 Task: Search one way flight ticket for 3 adults, 3 children in business from Plattsburgh: Plattsburgh International Airport to Jackson: Jackson Hole Airport on 5-2-2023. Choice of flights is American. Number of bags: 1 checked bag. Price is upto 108000. Outbound departure time preference is 9:45.
Action: Mouse moved to (254, 339)
Screenshot: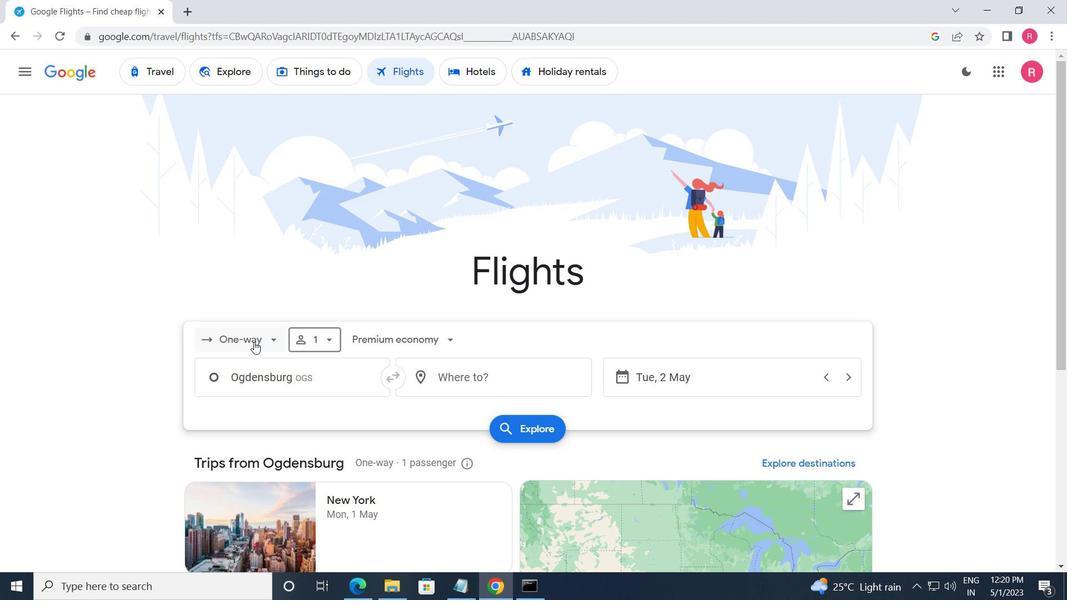 
Action: Mouse pressed left at (254, 339)
Screenshot: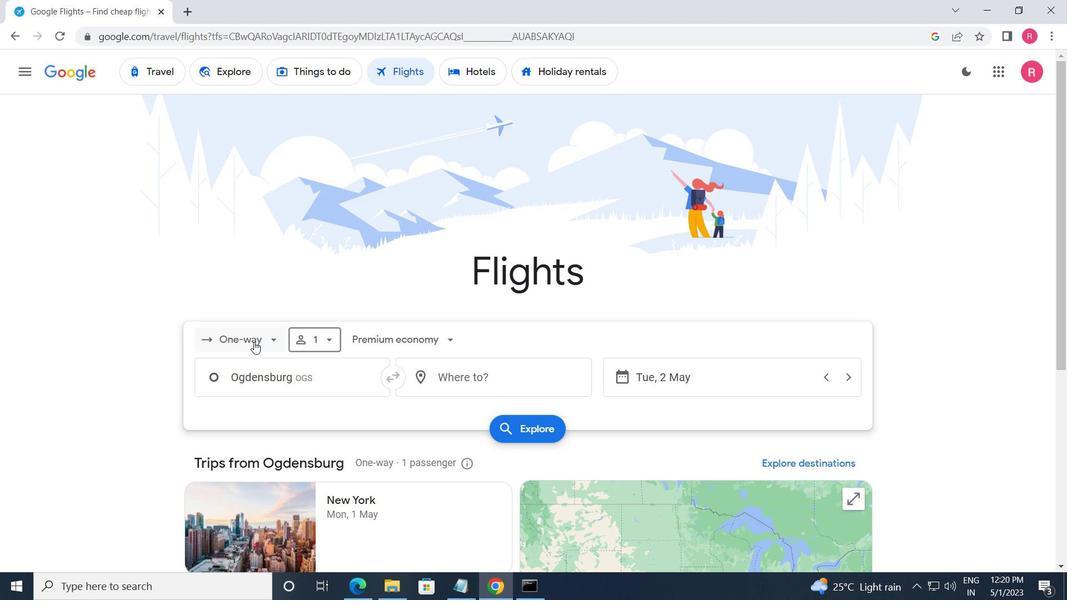 
Action: Mouse moved to (280, 397)
Screenshot: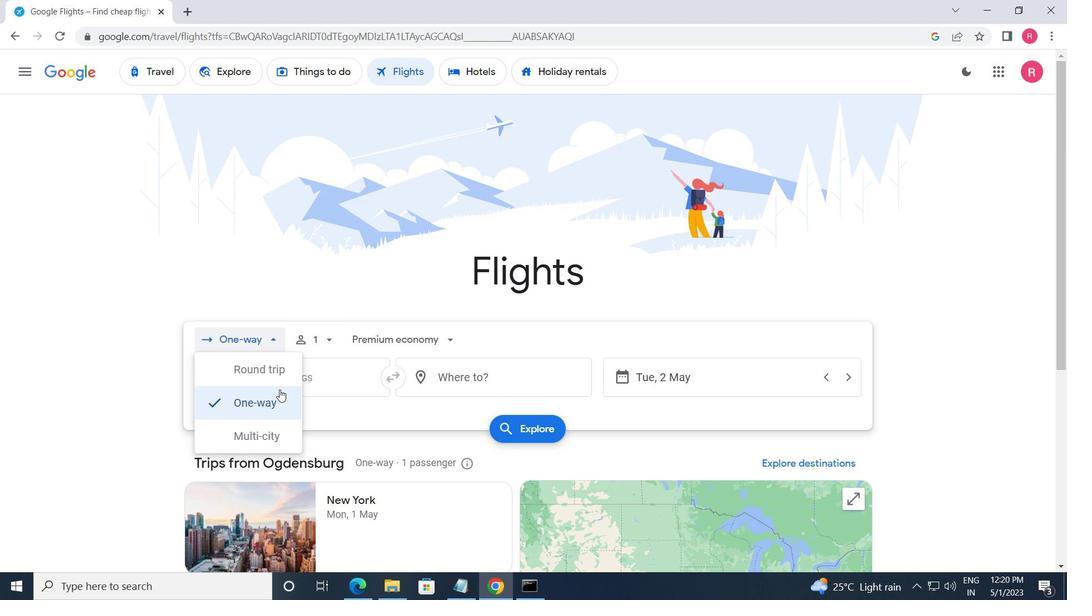 
Action: Mouse pressed left at (280, 397)
Screenshot: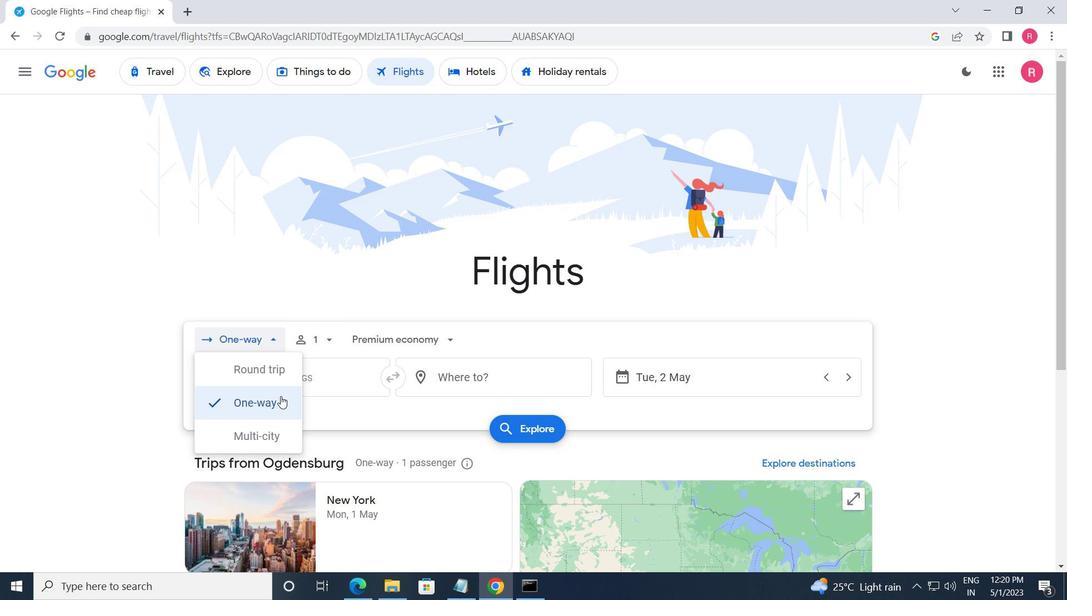 
Action: Mouse moved to (328, 339)
Screenshot: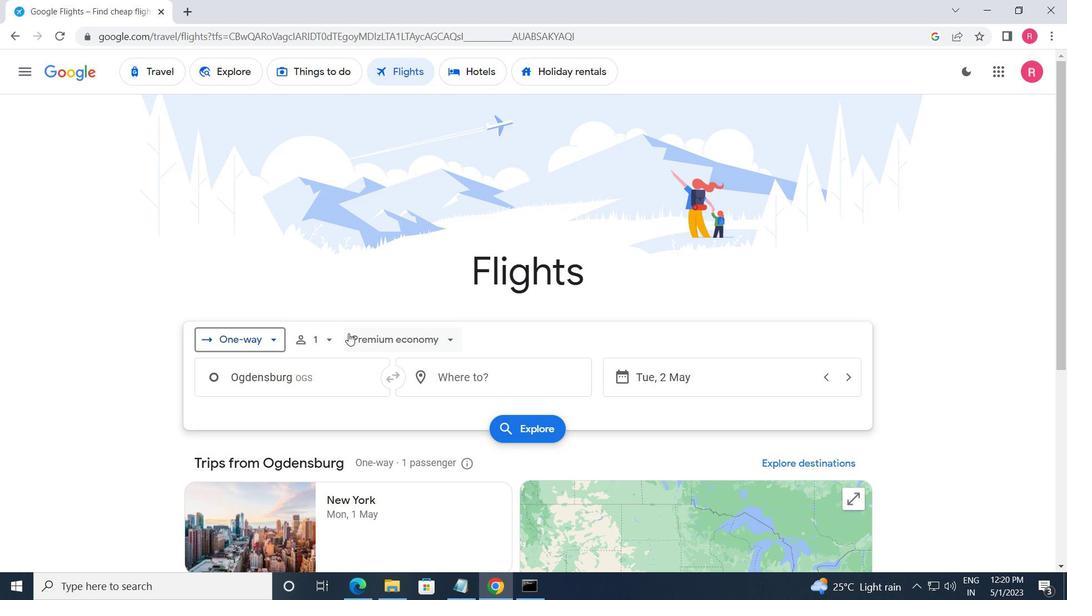 
Action: Mouse pressed left at (328, 339)
Screenshot: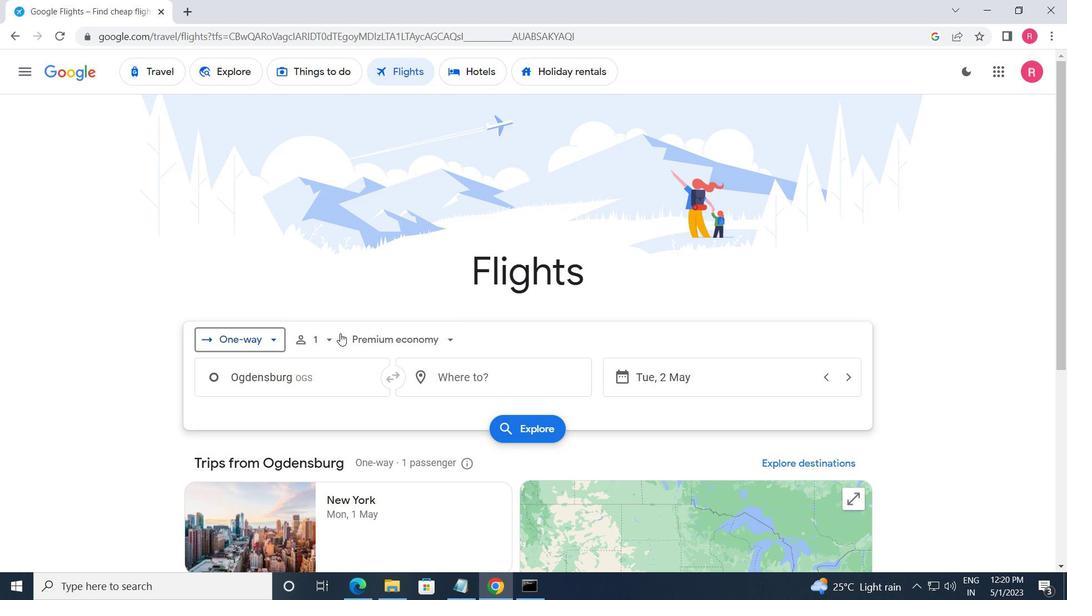 
Action: Mouse moved to (439, 410)
Screenshot: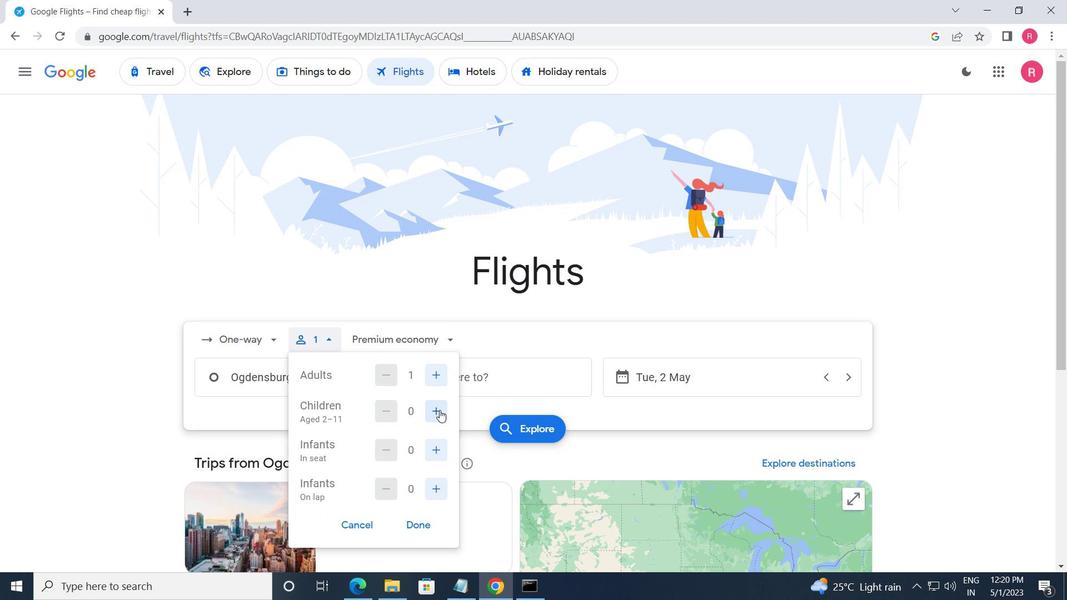 
Action: Mouse pressed left at (439, 410)
Screenshot: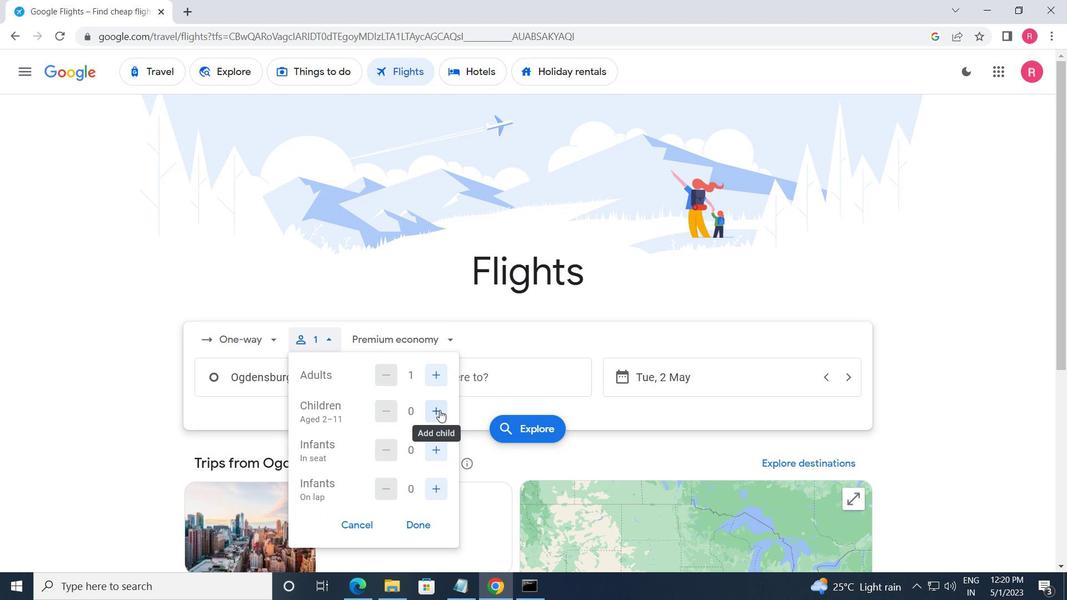 
Action: Mouse pressed left at (439, 410)
Screenshot: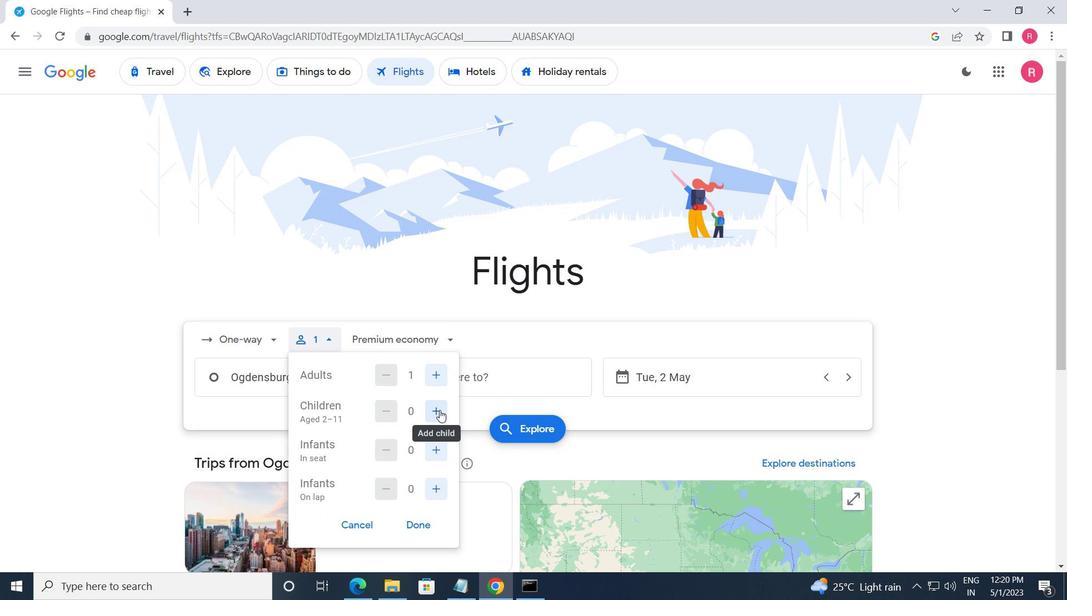 
Action: Mouse moved to (439, 410)
Screenshot: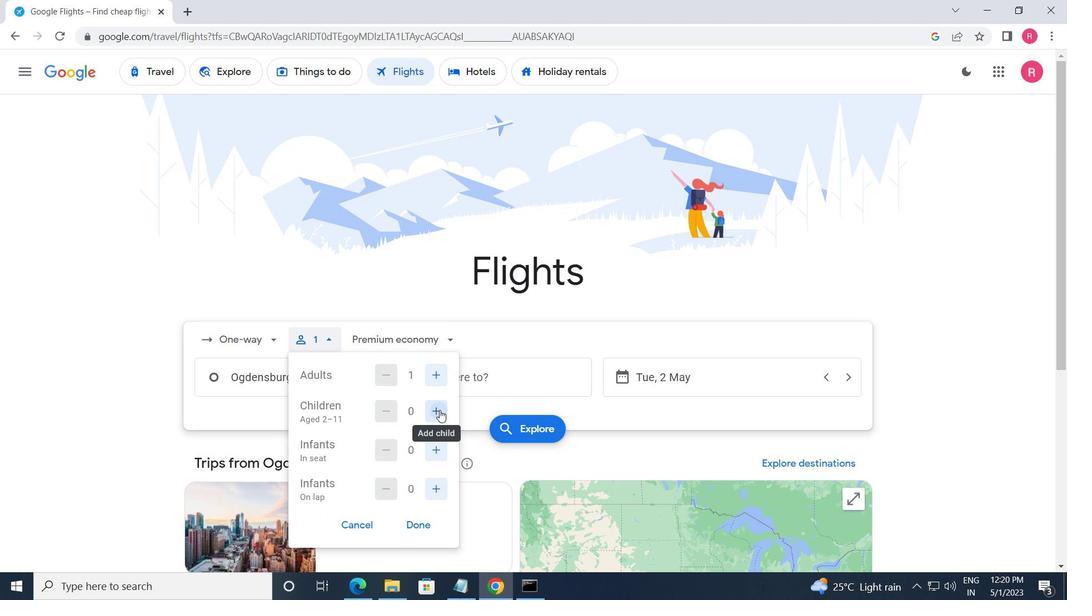 
Action: Mouse pressed left at (439, 410)
Screenshot: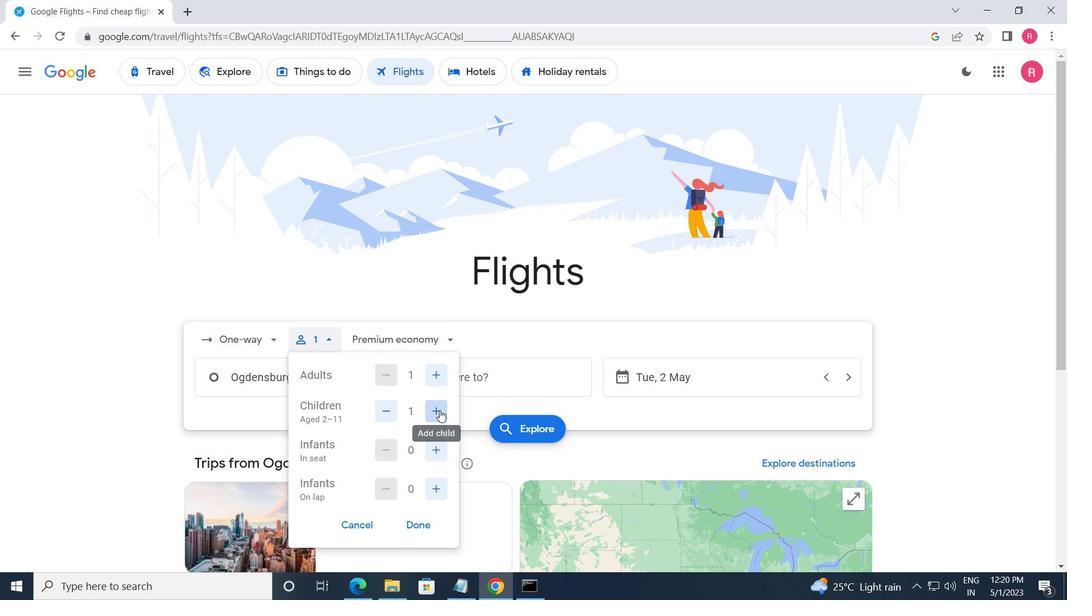 
Action: Mouse moved to (438, 410)
Screenshot: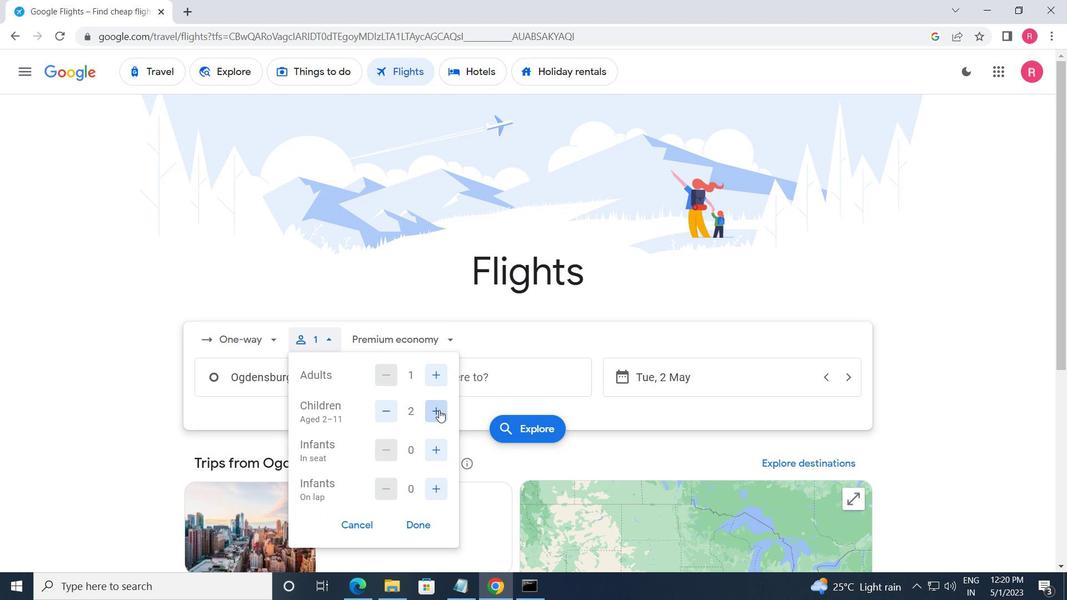 
Action: Mouse pressed left at (438, 410)
Screenshot: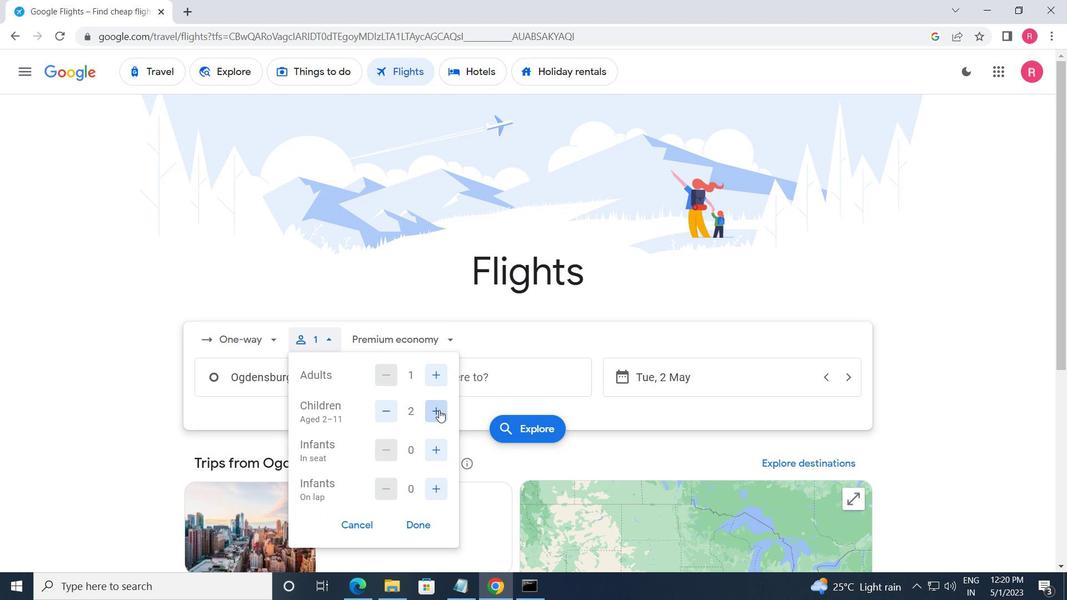 
Action: Mouse pressed left at (438, 410)
Screenshot: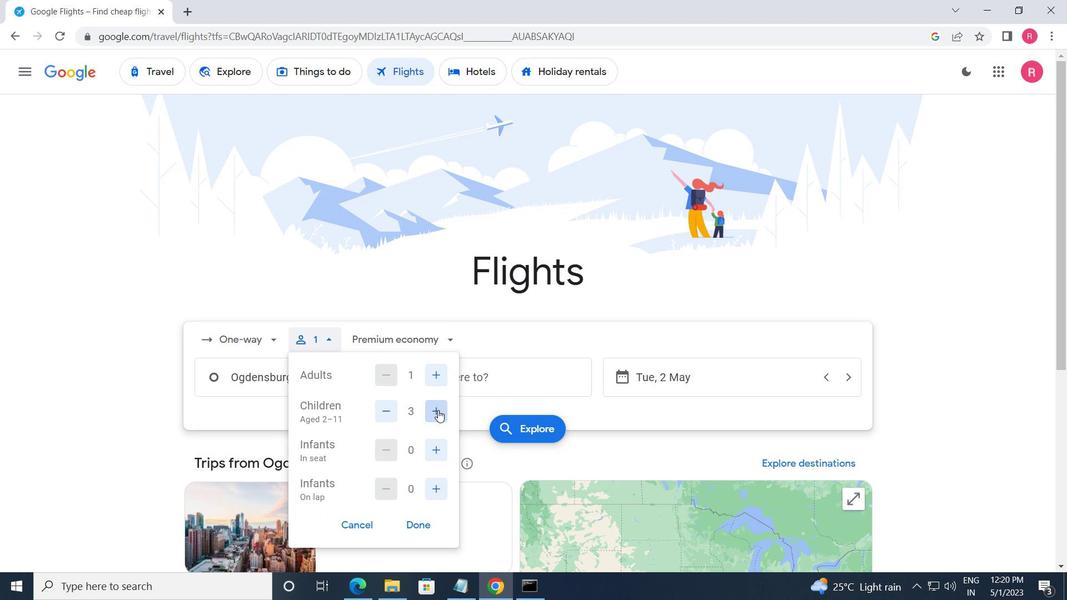 
Action: Mouse pressed left at (438, 410)
Screenshot: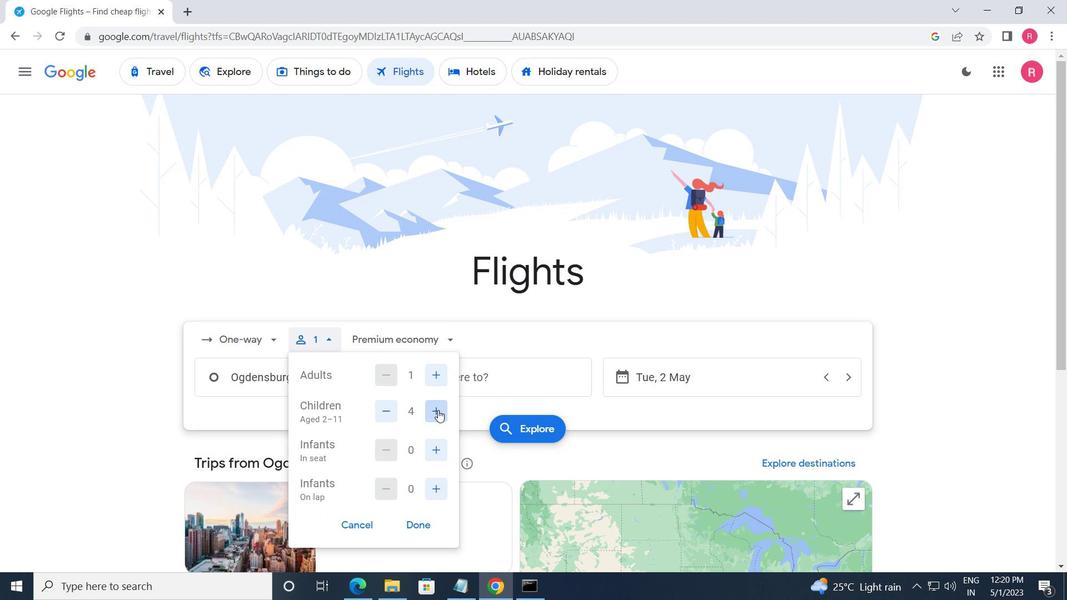 
Action: Mouse moved to (433, 448)
Screenshot: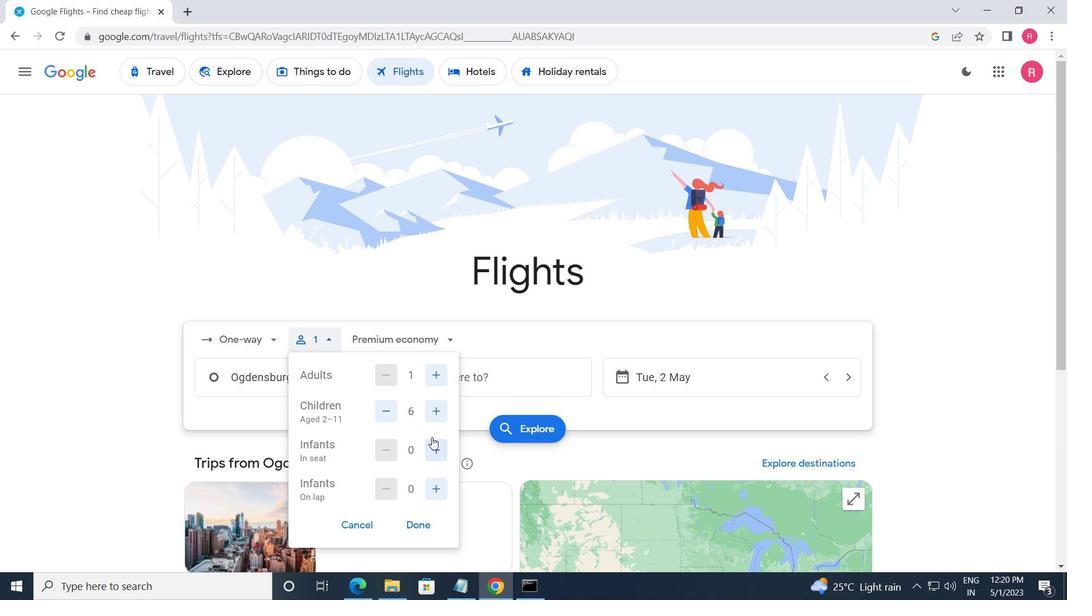 
Action: Mouse pressed left at (433, 448)
Screenshot: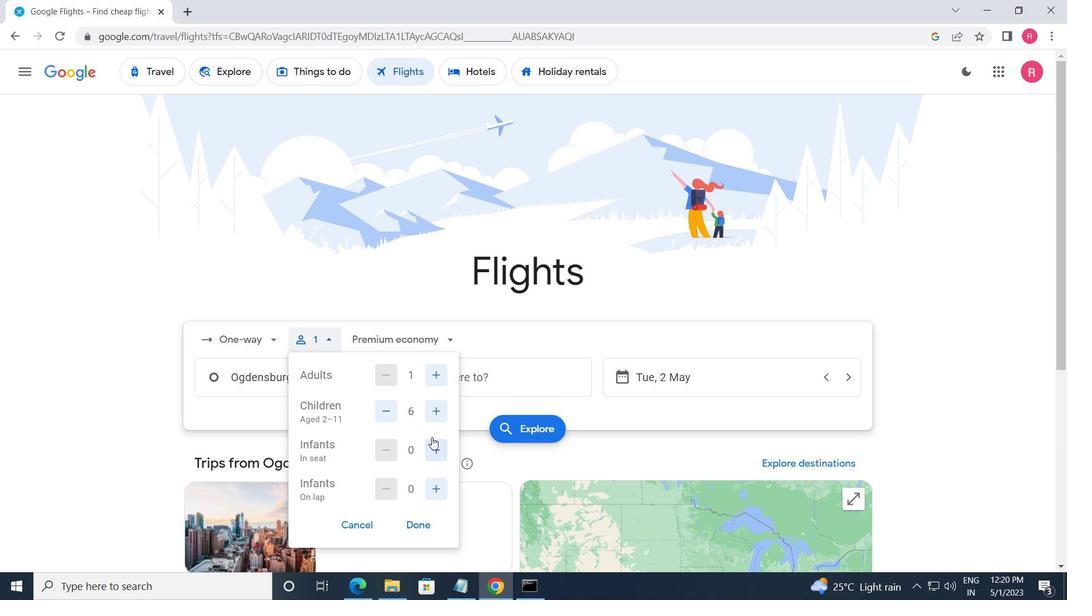 
Action: Mouse moved to (434, 484)
Screenshot: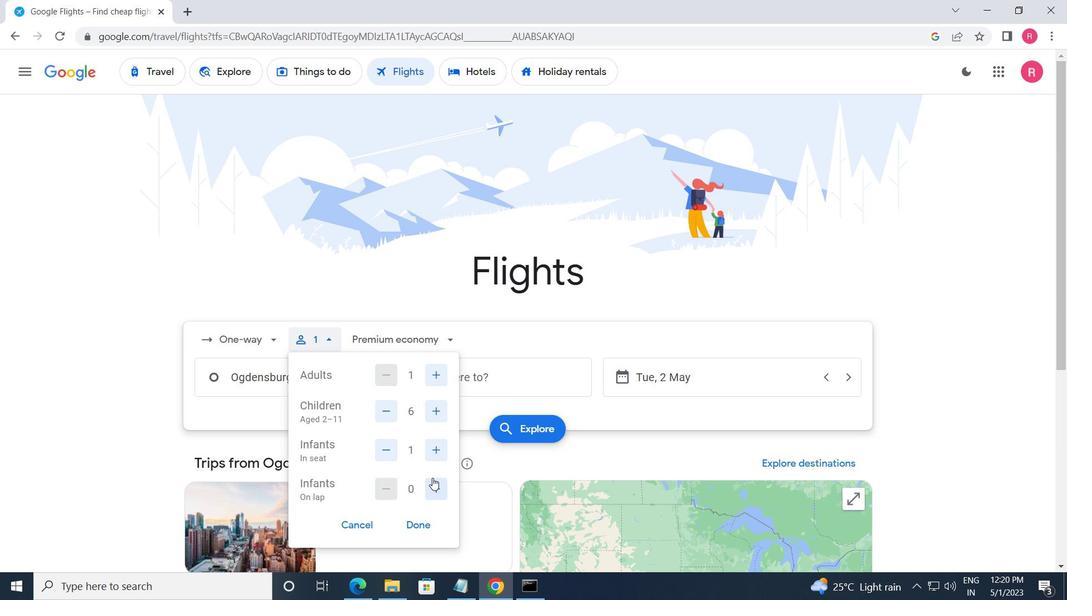 
Action: Mouse pressed left at (434, 484)
Screenshot: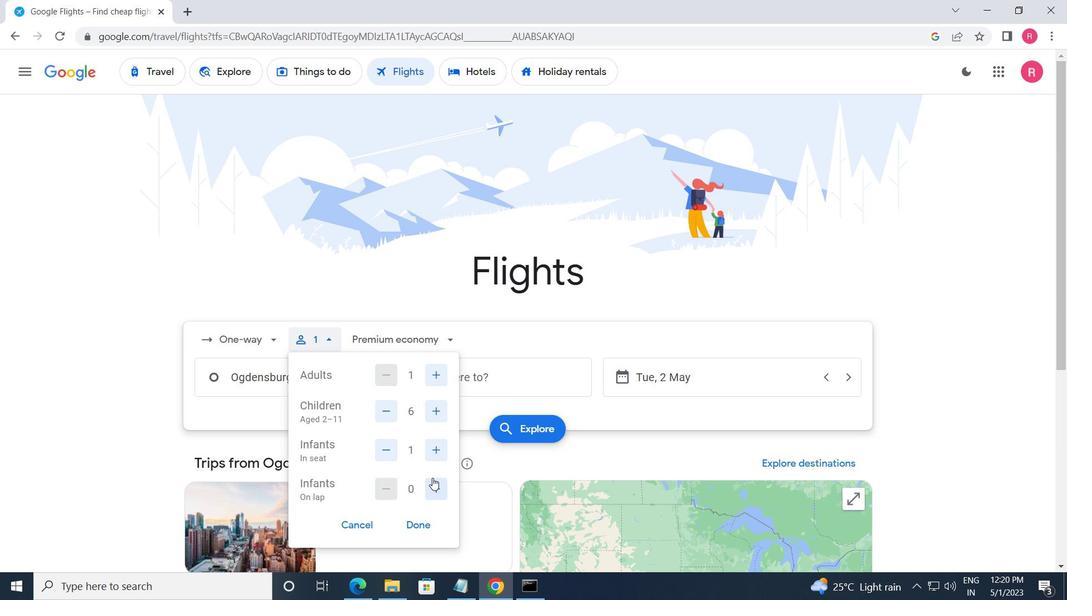 
Action: Mouse moved to (404, 523)
Screenshot: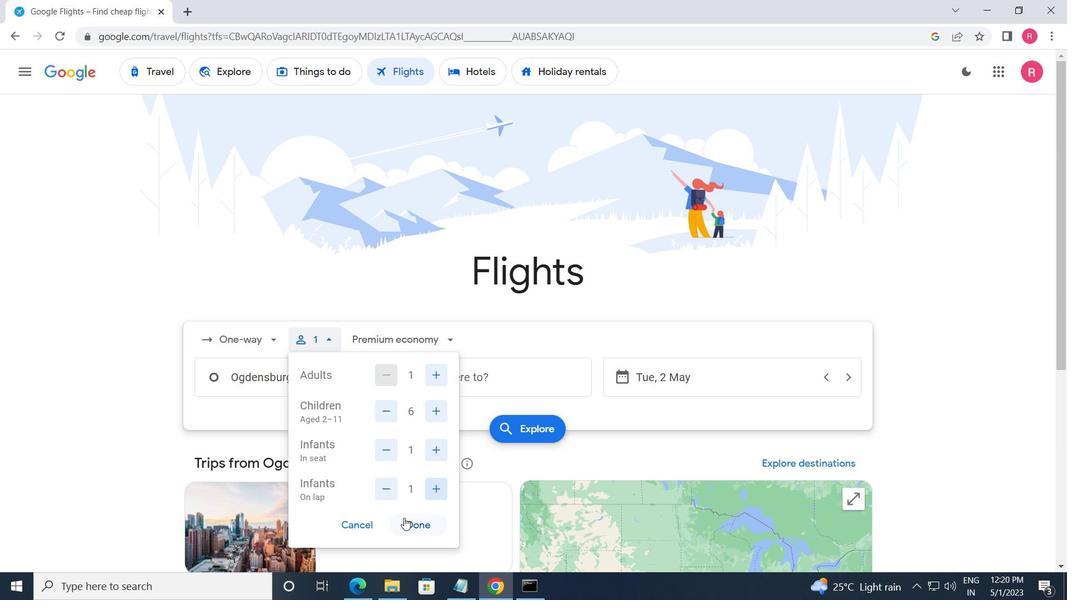 
Action: Mouse pressed left at (404, 523)
Screenshot: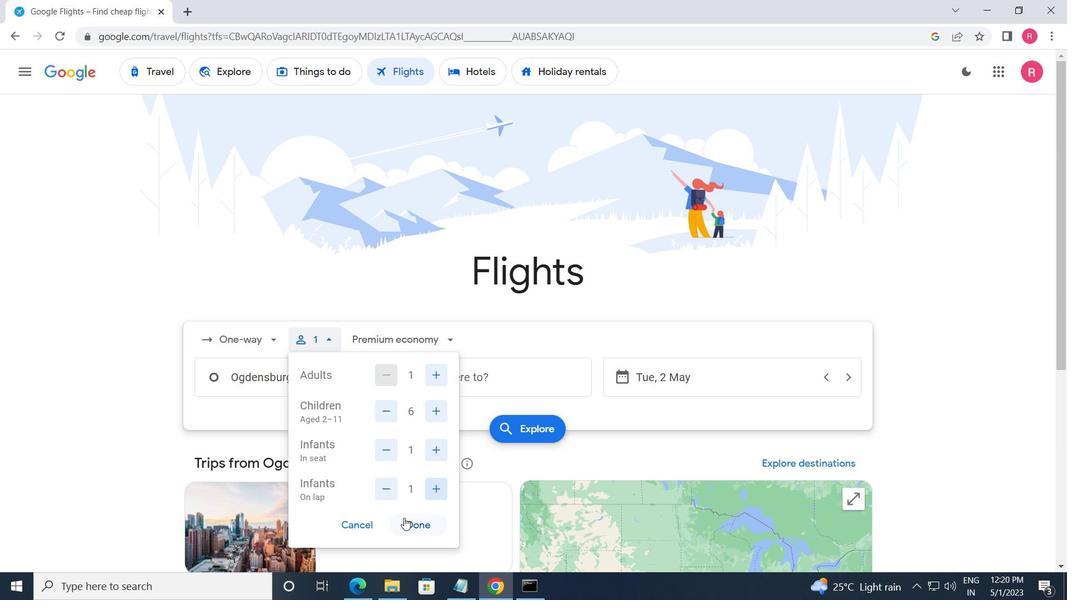 
Action: Mouse moved to (401, 349)
Screenshot: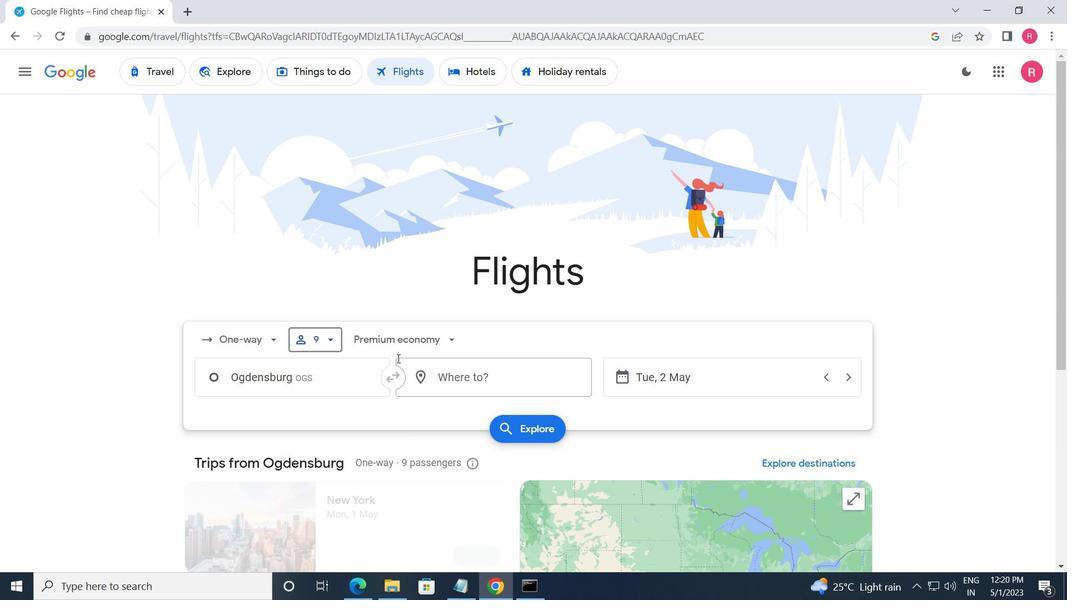 
Action: Mouse pressed left at (401, 349)
Screenshot: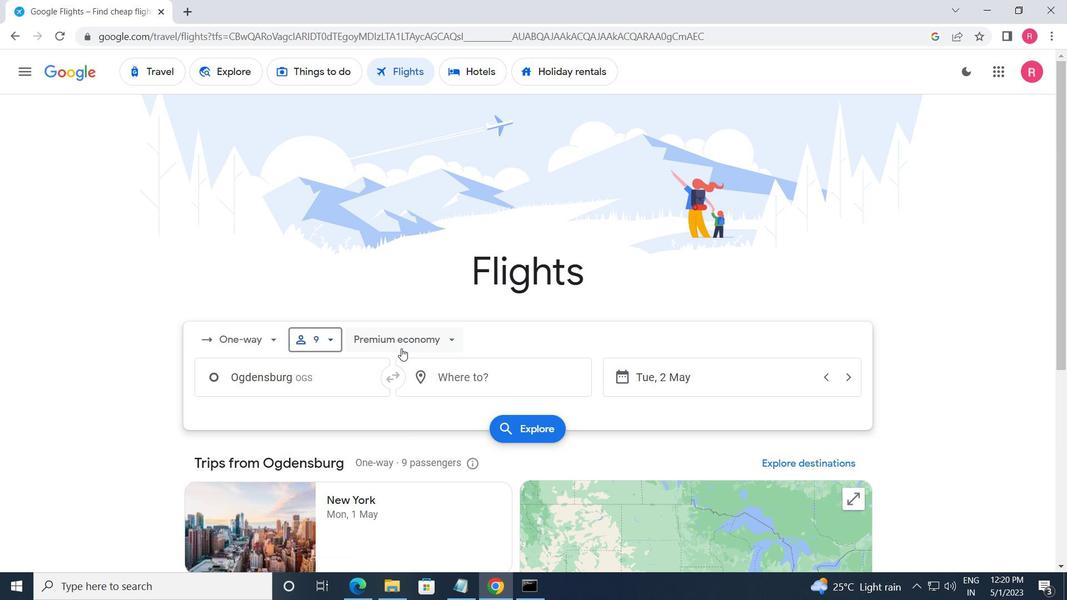 
Action: Mouse moved to (421, 436)
Screenshot: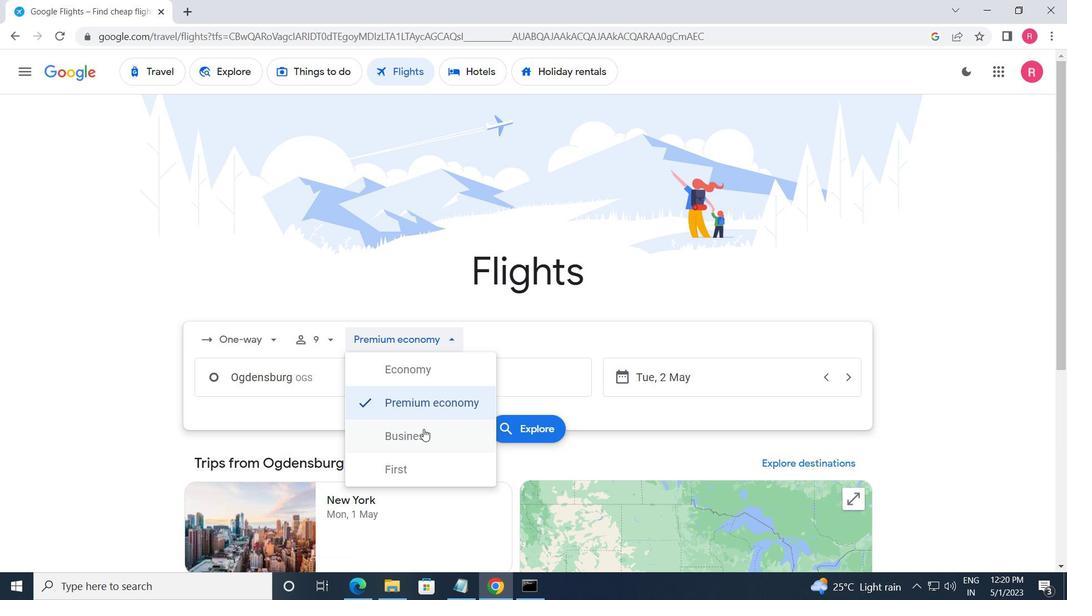
Action: Mouse pressed left at (421, 436)
Screenshot: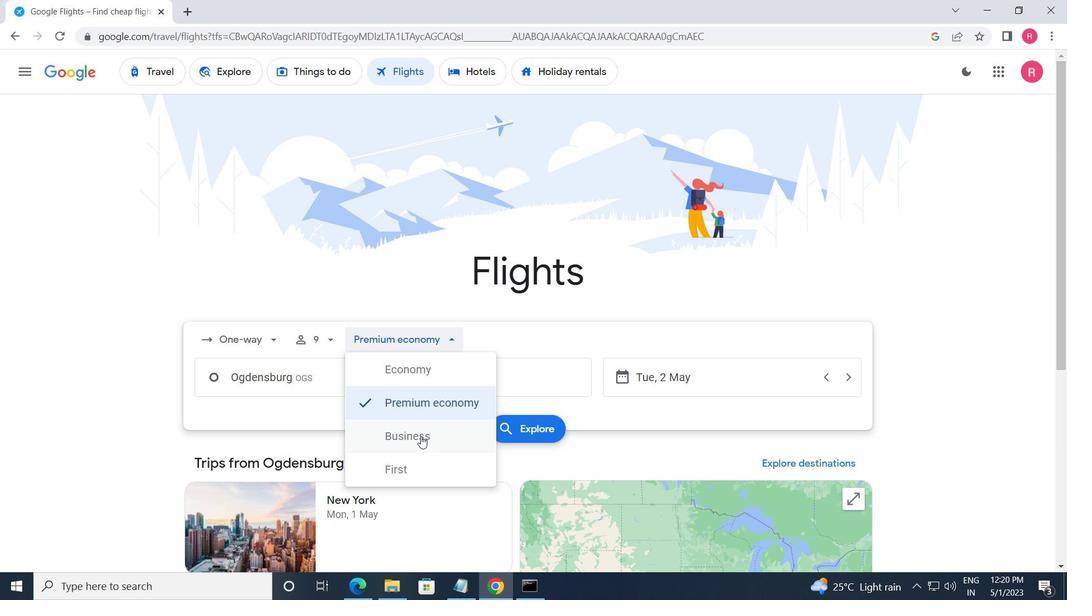 
Action: Mouse moved to (355, 380)
Screenshot: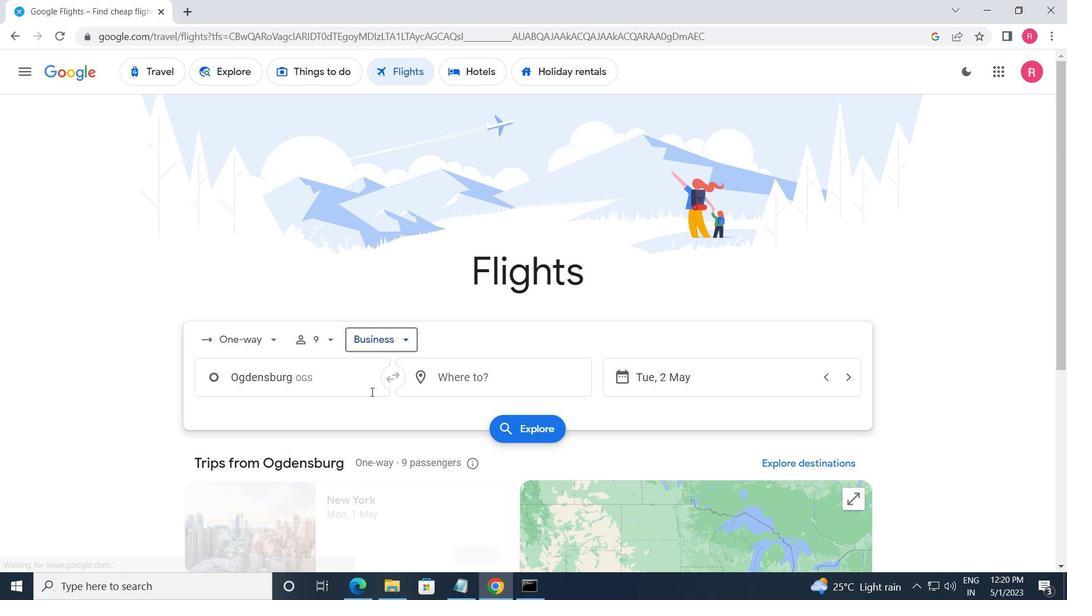 
Action: Mouse pressed left at (355, 380)
Screenshot: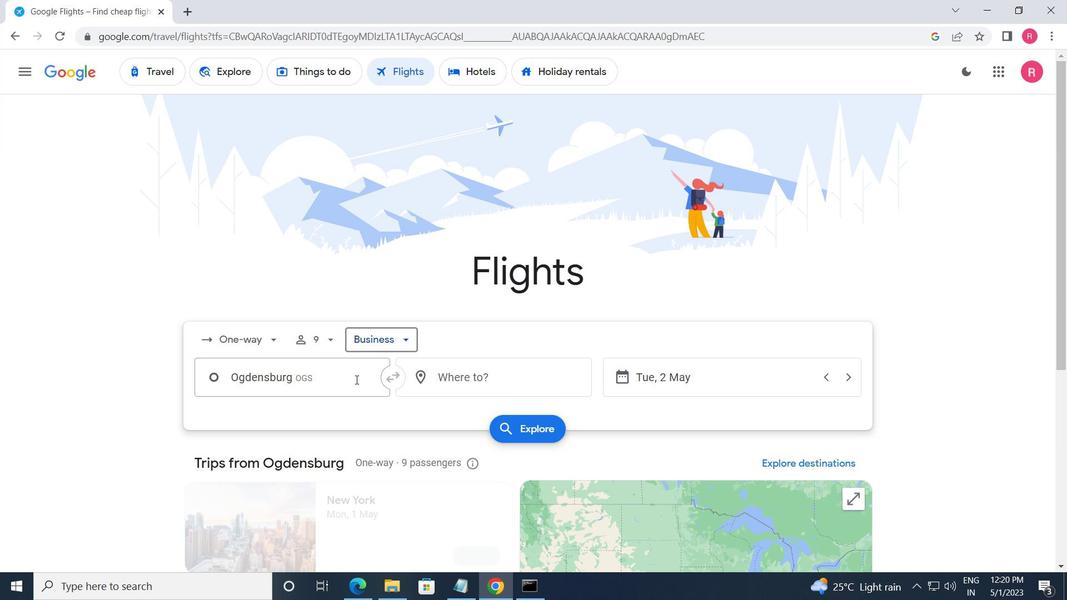 
Action: Mouse moved to (327, 410)
Screenshot: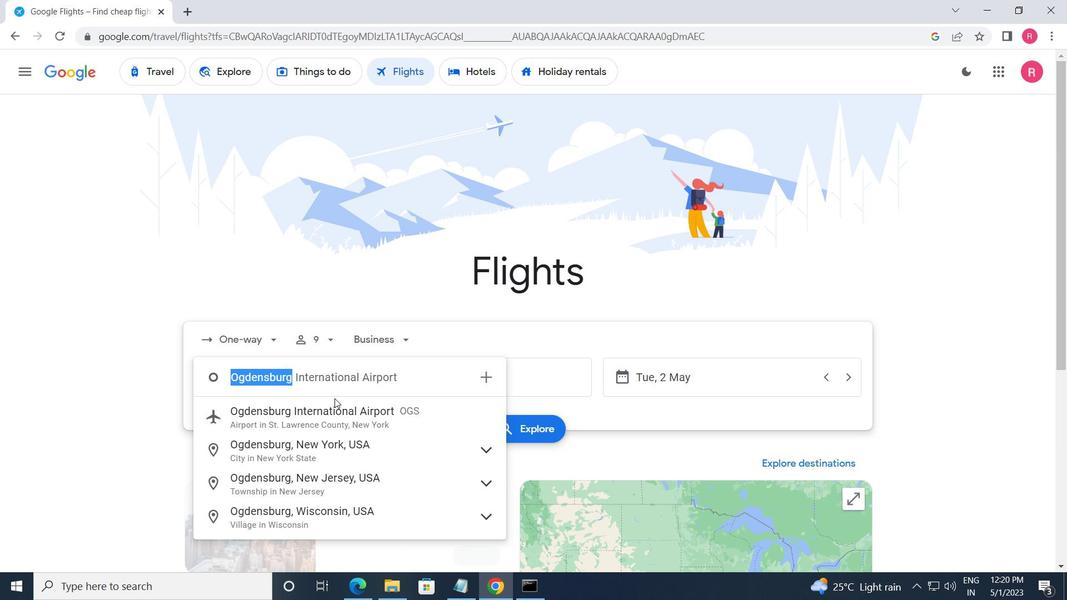 
Action: Mouse pressed left at (327, 410)
Screenshot: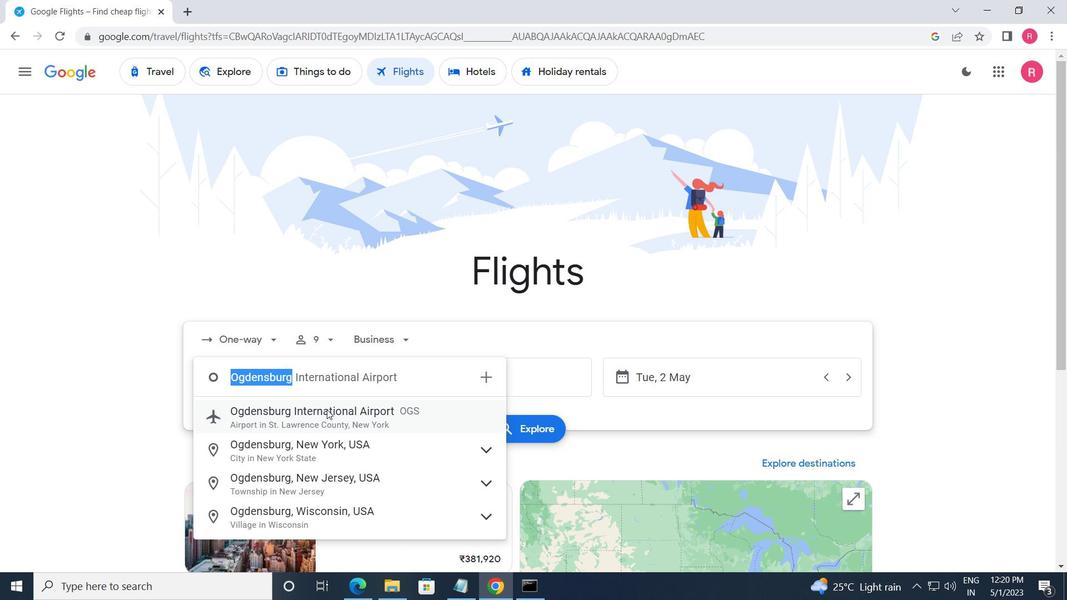 
Action: Mouse moved to (454, 384)
Screenshot: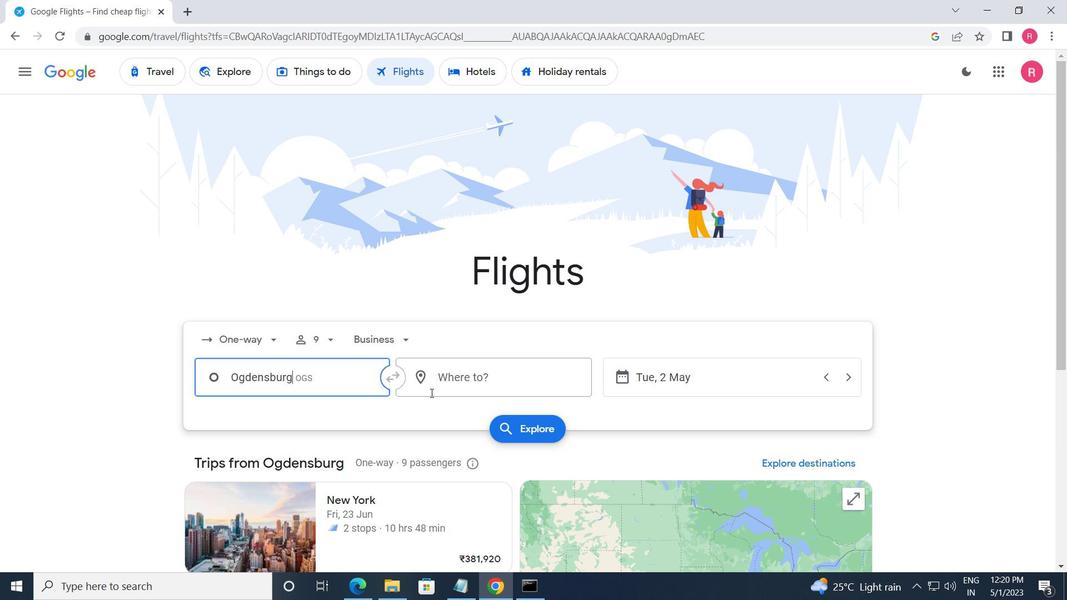 
Action: Mouse pressed left at (454, 384)
Screenshot: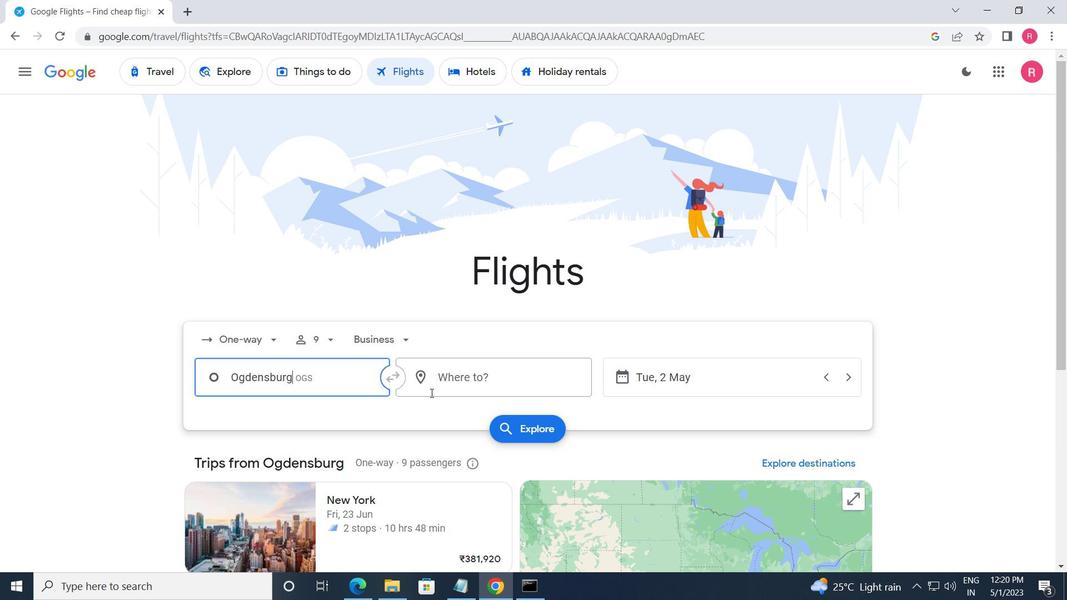
Action: Mouse moved to (444, 510)
Screenshot: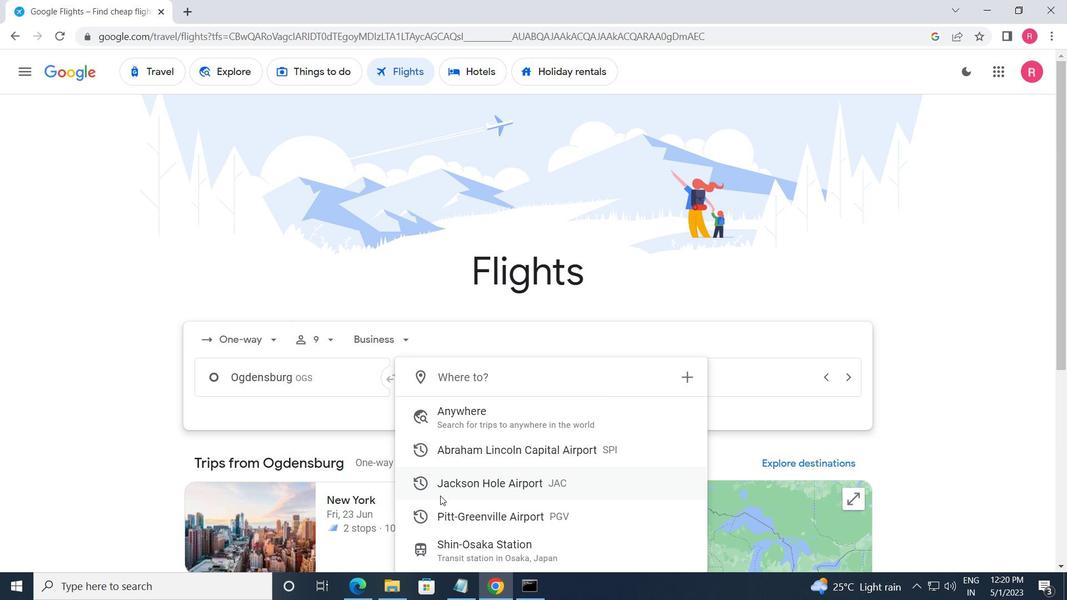 
Action: Mouse pressed left at (444, 510)
Screenshot: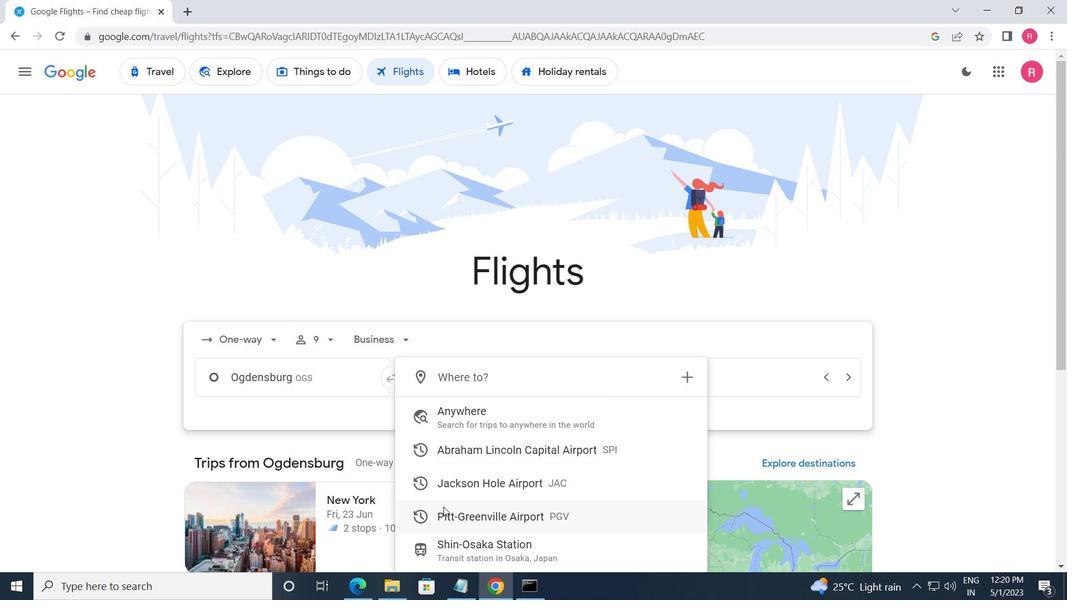 
Action: Mouse moved to (722, 391)
Screenshot: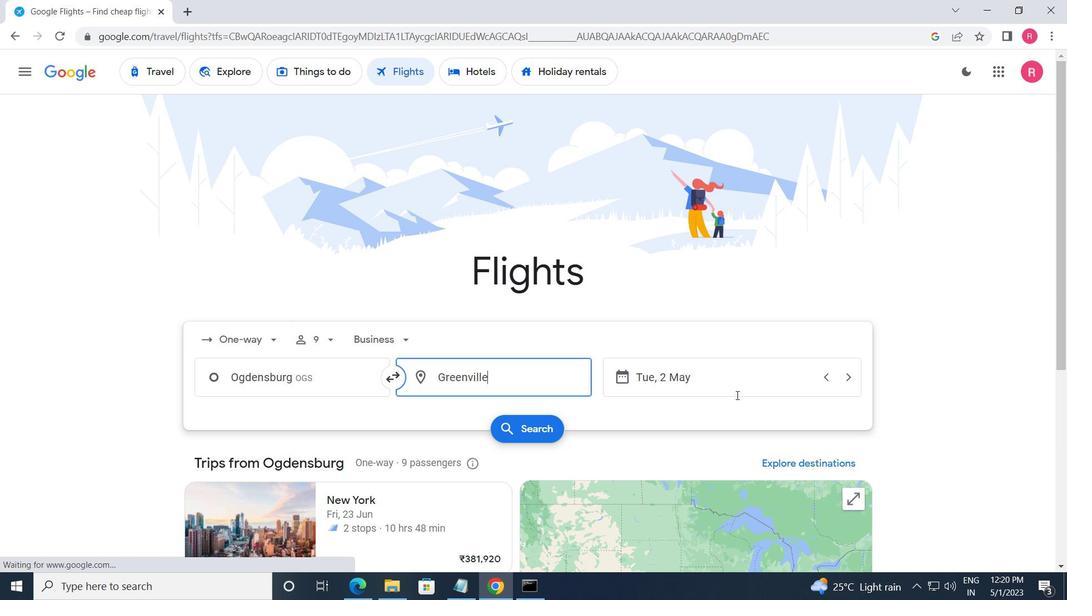 
Action: Mouse pressed left at (722, 391)
Screenshot: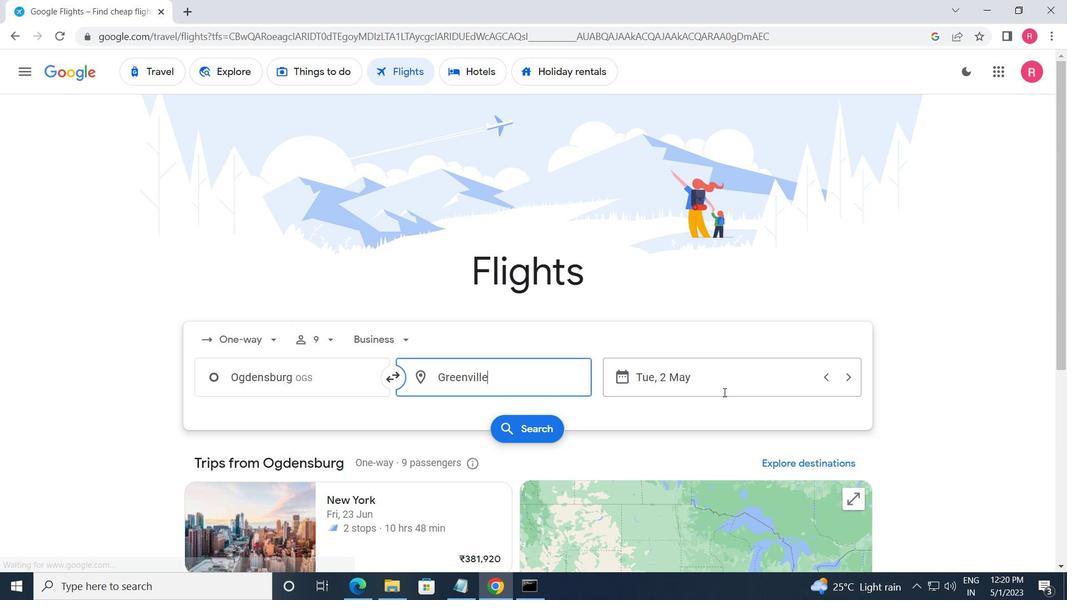 
Action: Mouse moved to (440, 323)
Screenshot: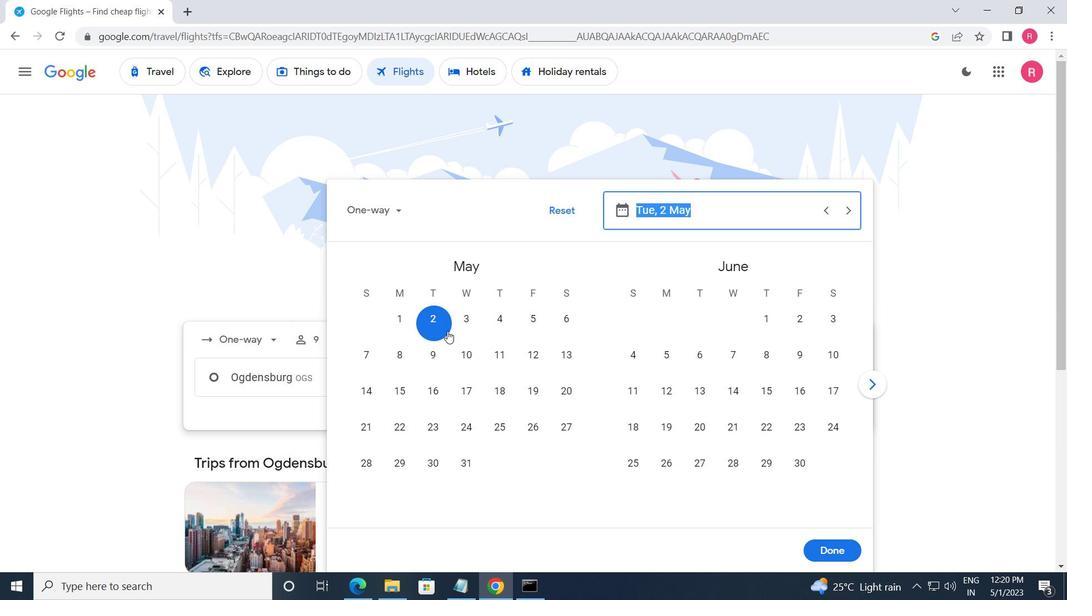 
Action: Mouse pressed left at (440, 323)
Screenshot: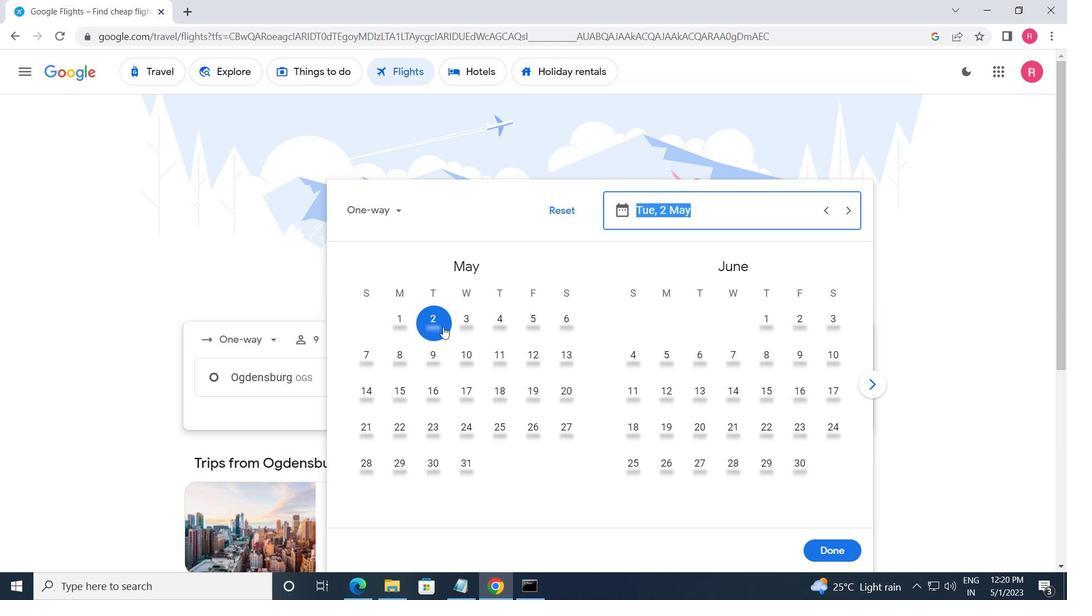 
Action: Mouse moved to (826, 542)
Screenshot: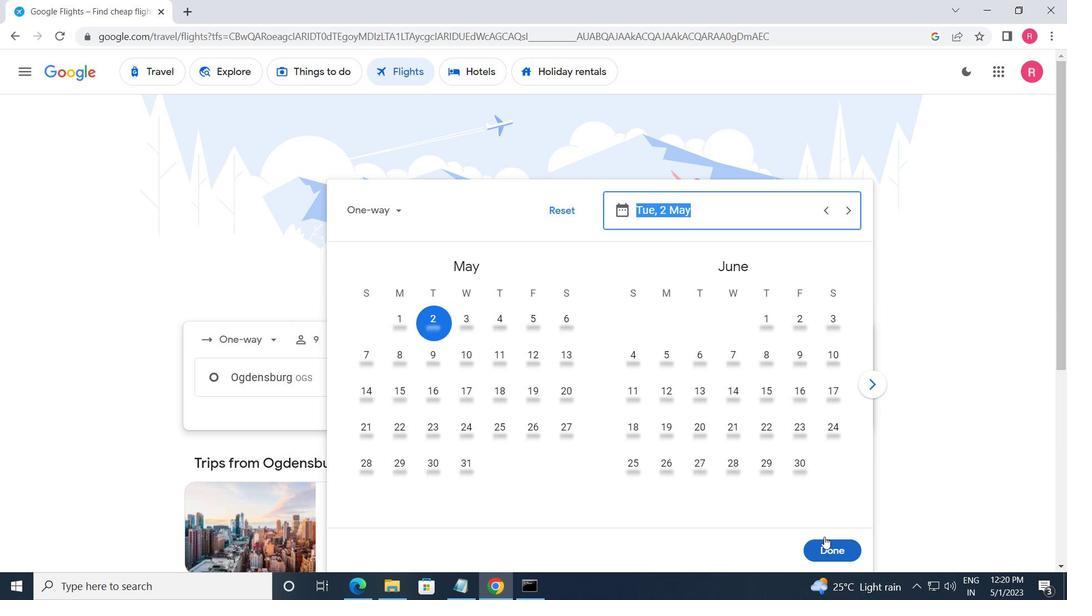 
Action: Mouse pressed left at (826, 542)
Screenshot: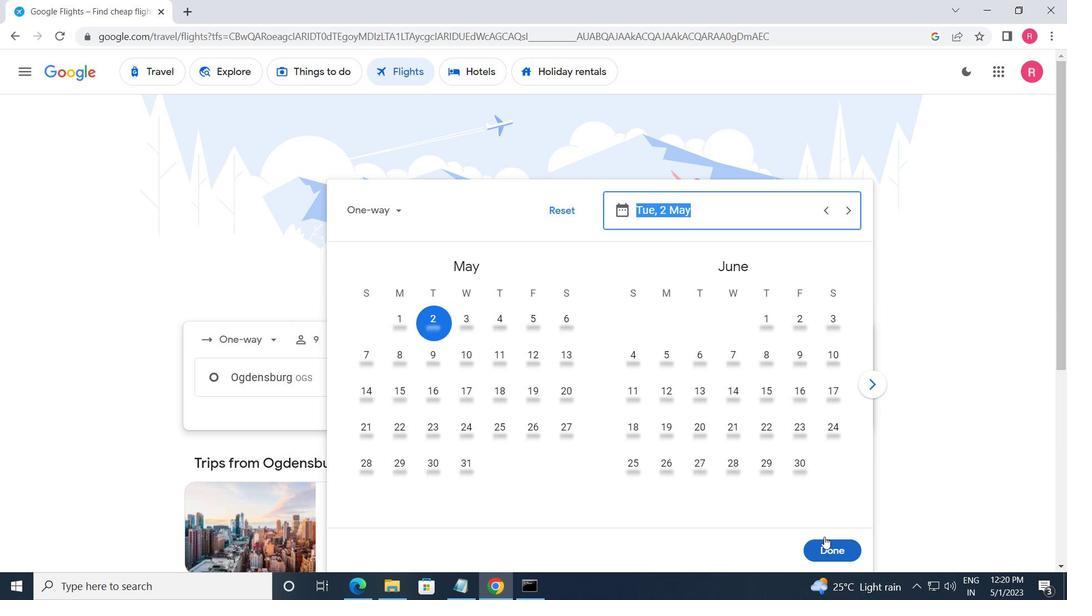 
Action: Mouse moved to (532, 432)
Screenshot: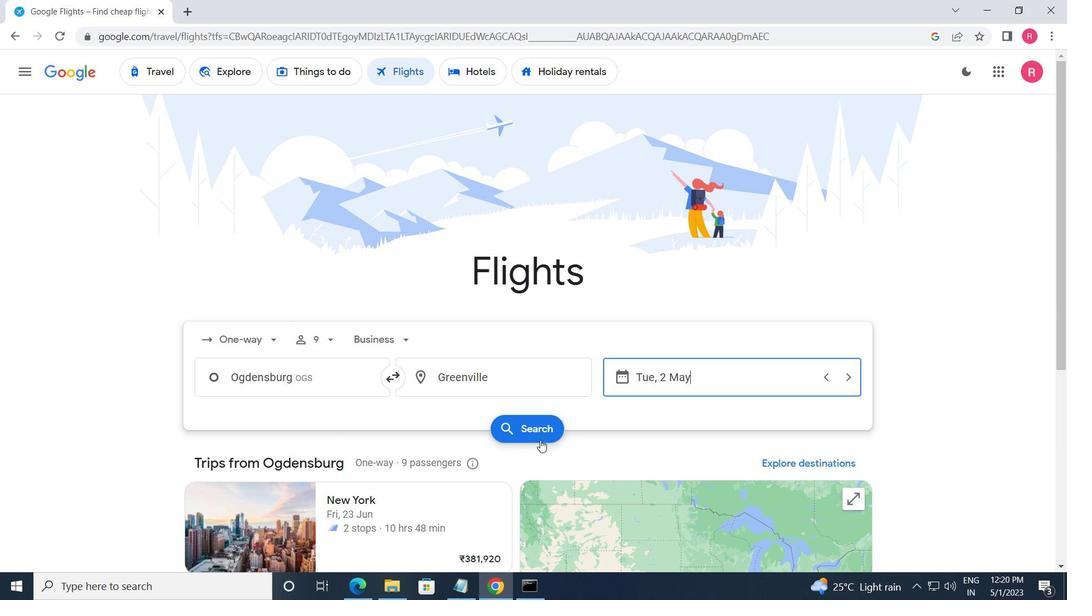
Action: Mouse pressed left at (532, 432)
Screenshot: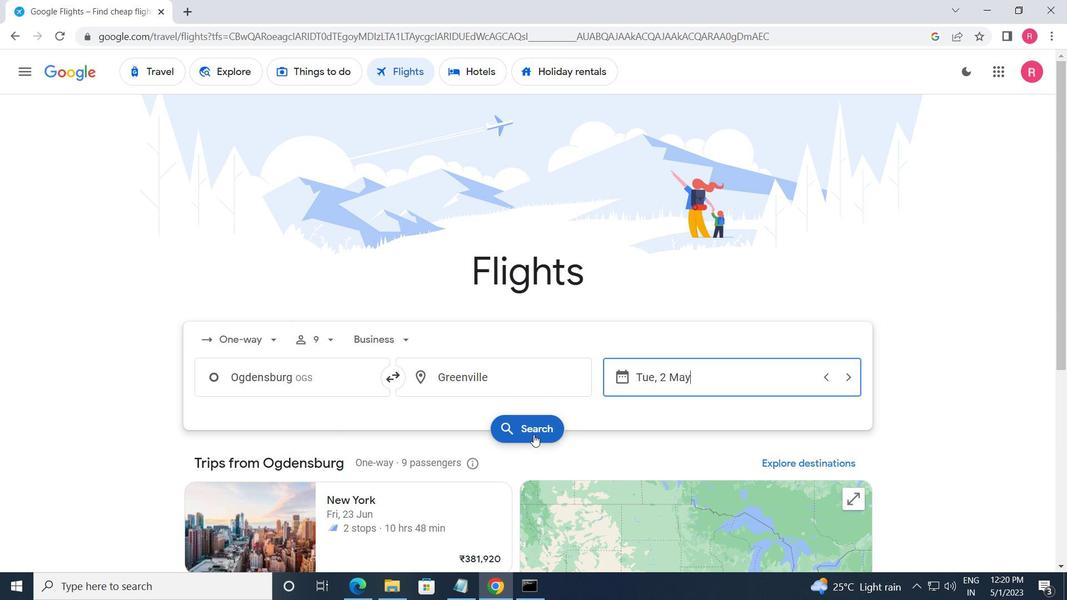
Action: Mouse moved to (214, 203)
Screenshot: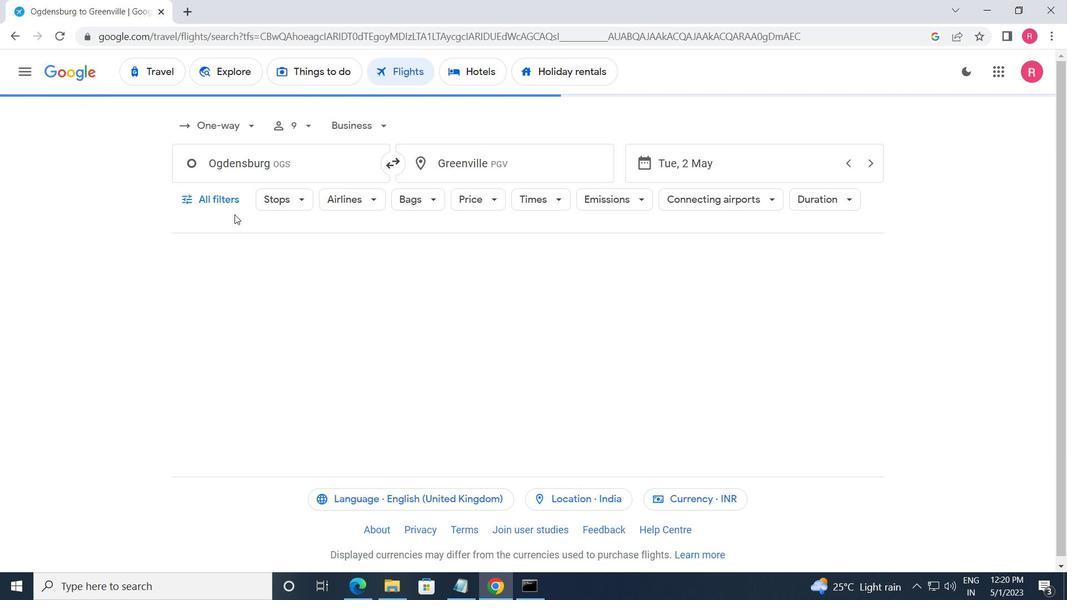 
Action: Mouse pressed left at (214, 203)
Screenshot: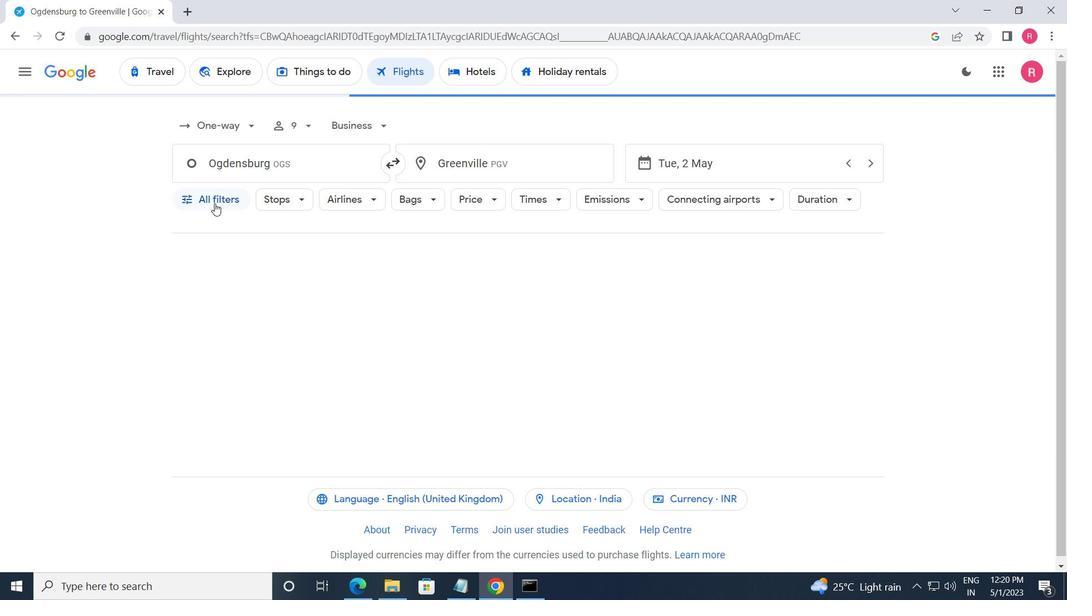 
Action: Mouse moved to (309, 419)
Screenshot: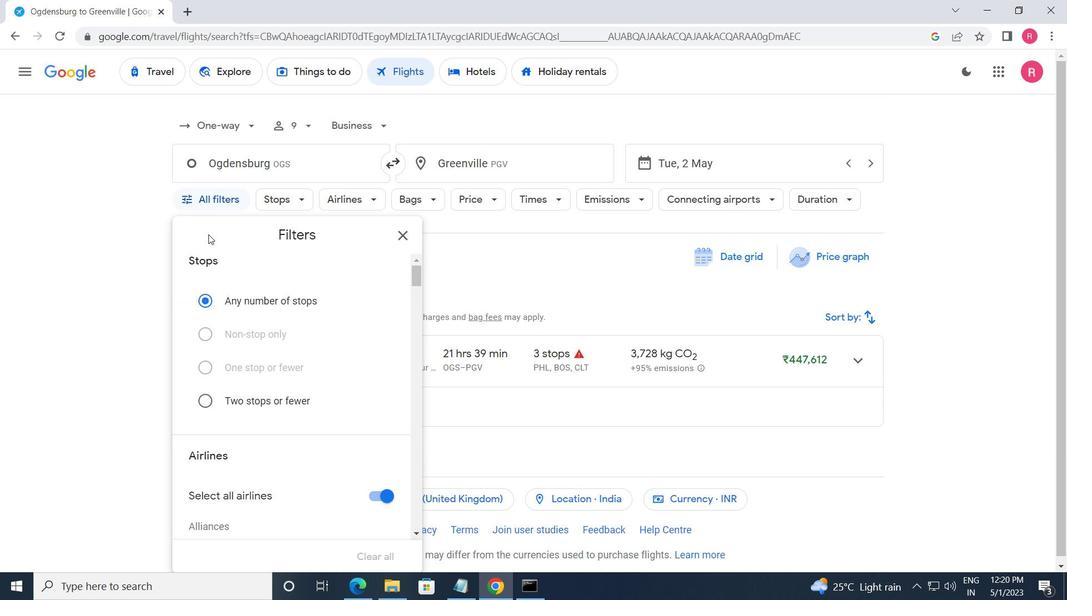 
Action: Mouse scrolled (309, 419) with delta (0, 0)
Screenshot: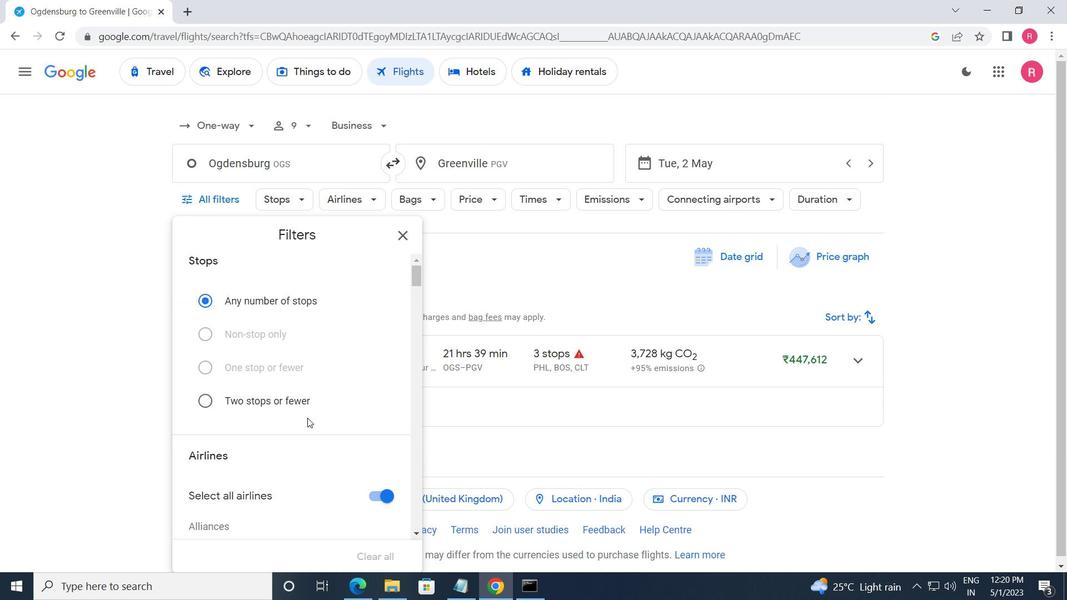 
Action: Mouse moved to (309, 419)
Screenshot: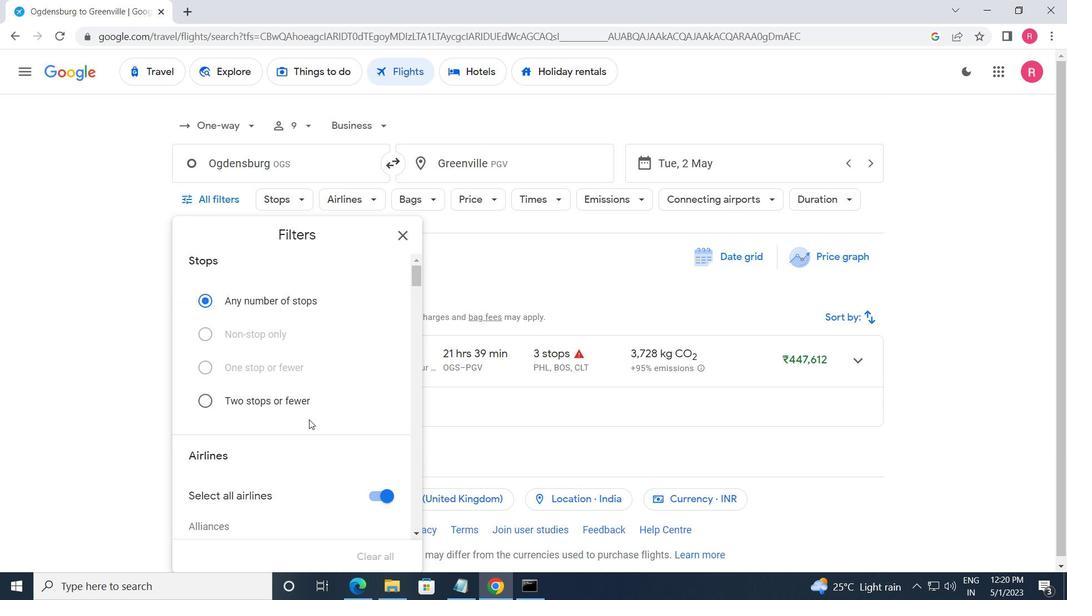 
Action: Mouse scrolled (309, 419) with delta (0, 0)
Screenshot: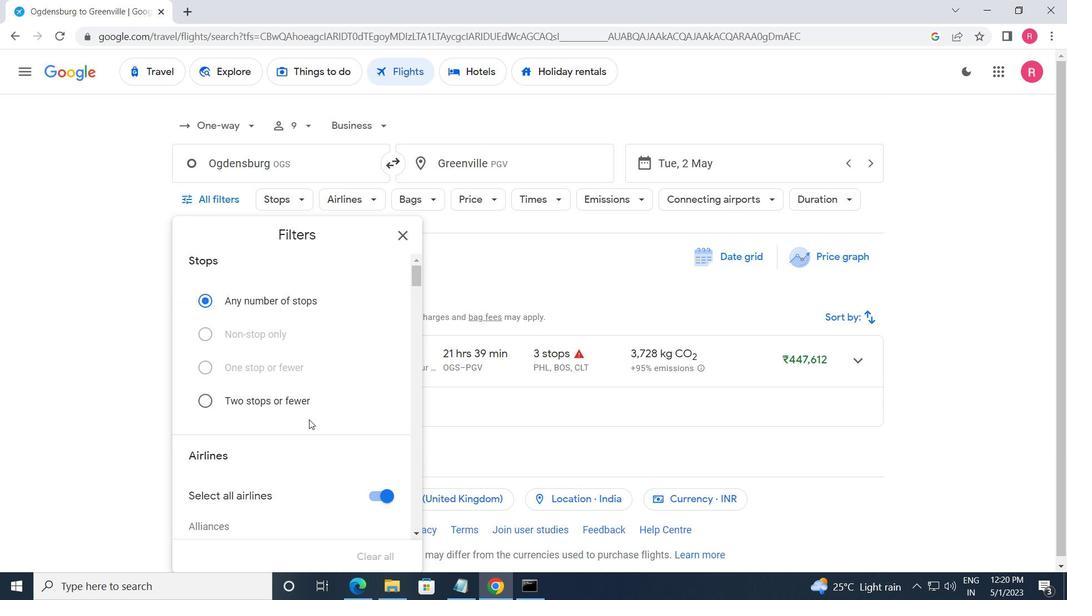 
Action: Mouse scrolled (309, 419) with delta (0, 0)
Screenshot: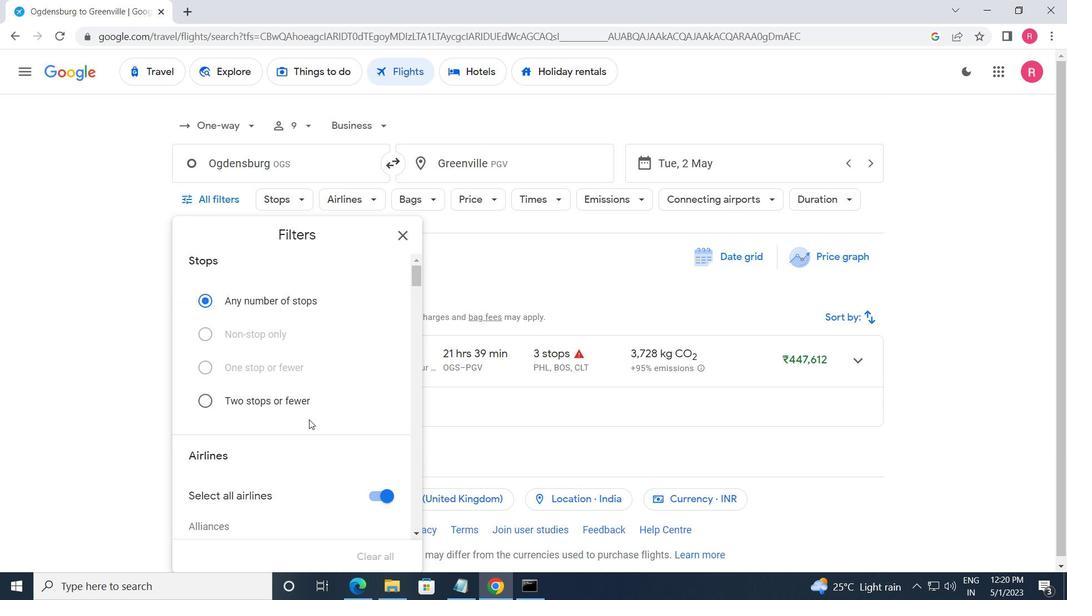 
Action: Mouse moved to (298, 419)
Screenshot: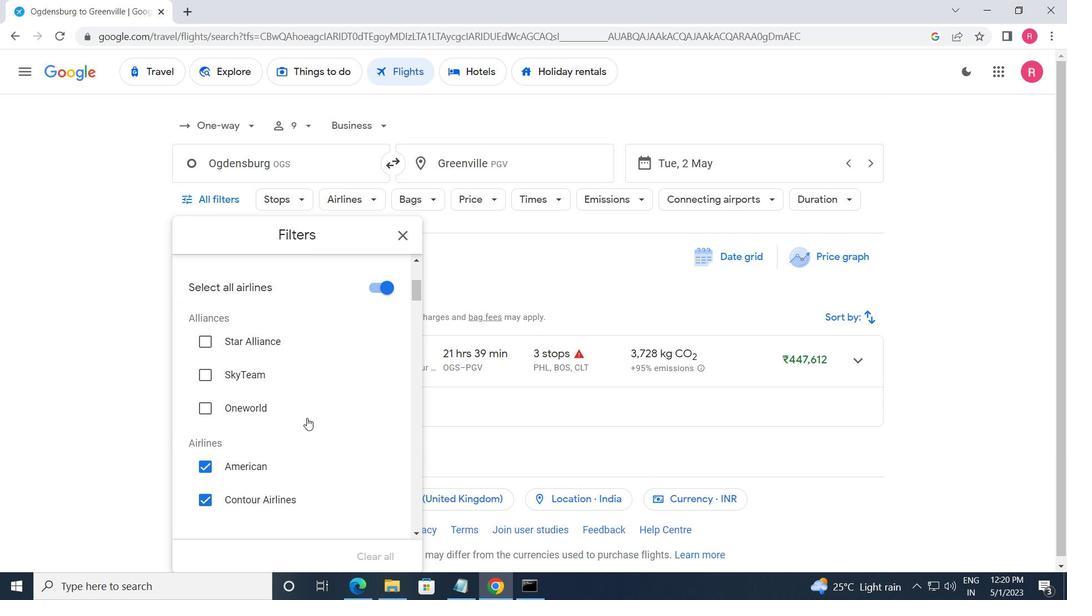 
Action: Mouse scrolled (298, 419) with delta (0, 0)
Screenshot: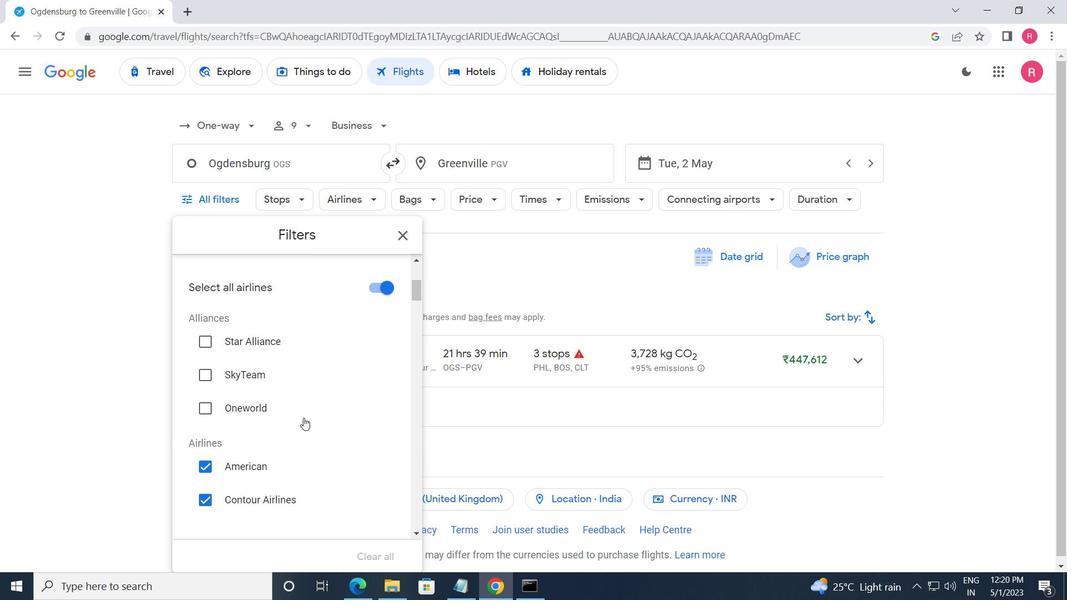 
Action: Mouse moved to (298, 420)
Screenshot: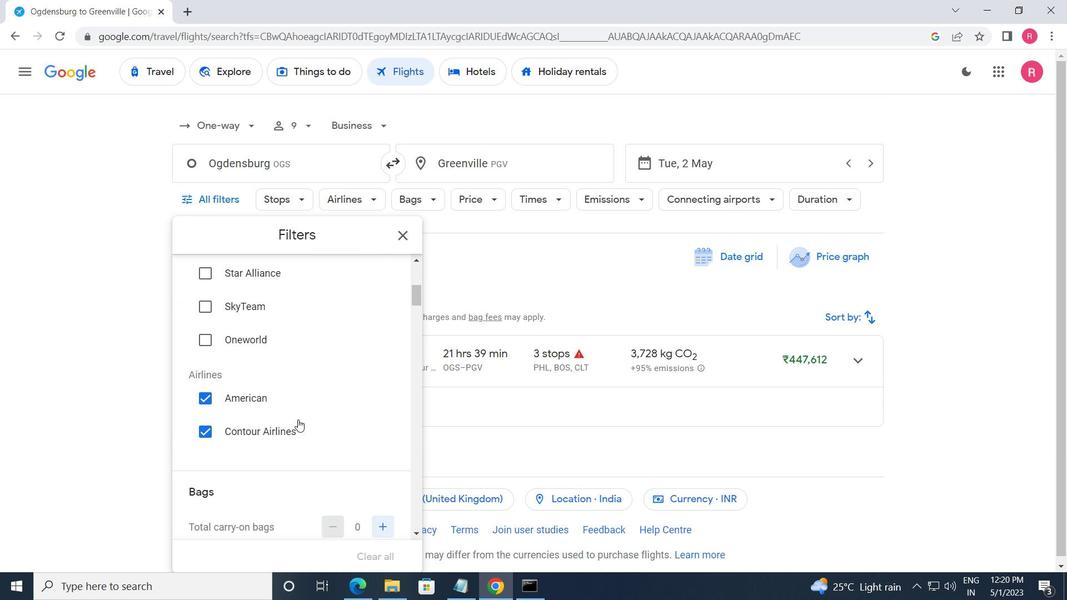 
Action: Mouse scrolled (298, 419) with delta (0, 0)
Screenshot: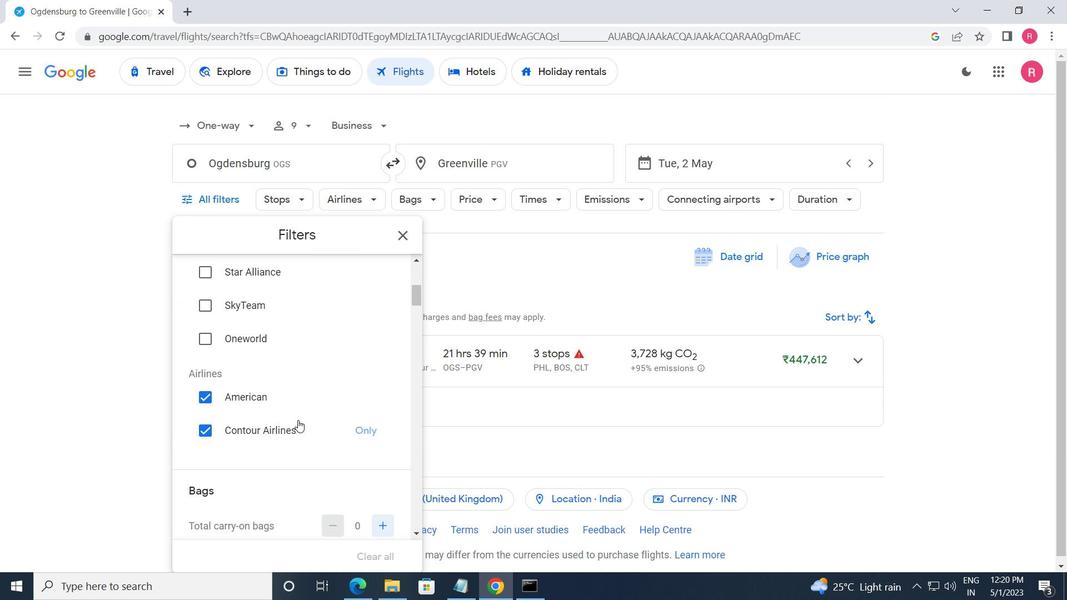 
Action: Mouse moved to (298, 420)
Screenshot: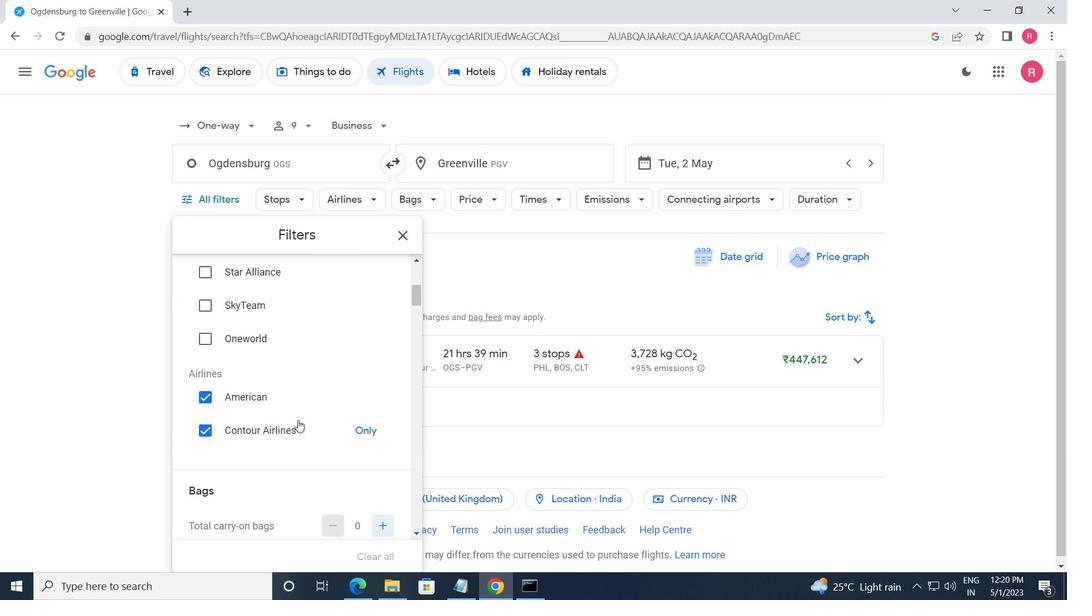 
Action: Mouse scrolled (298, 420) with delta (0, 0)
Screenshot: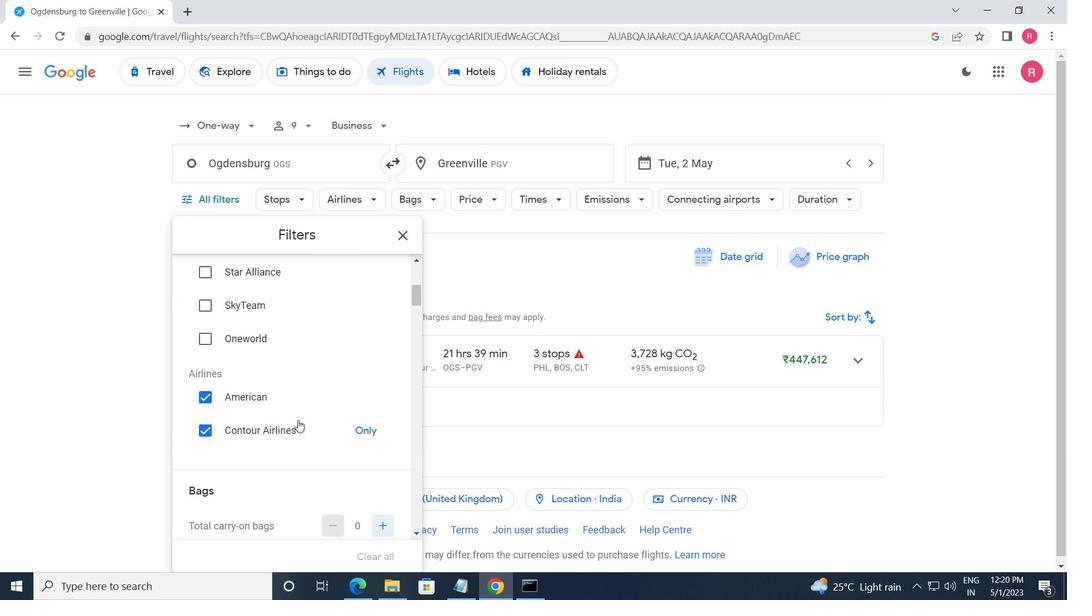 
Action: Mouse moved to (298, 419)
Screenshot: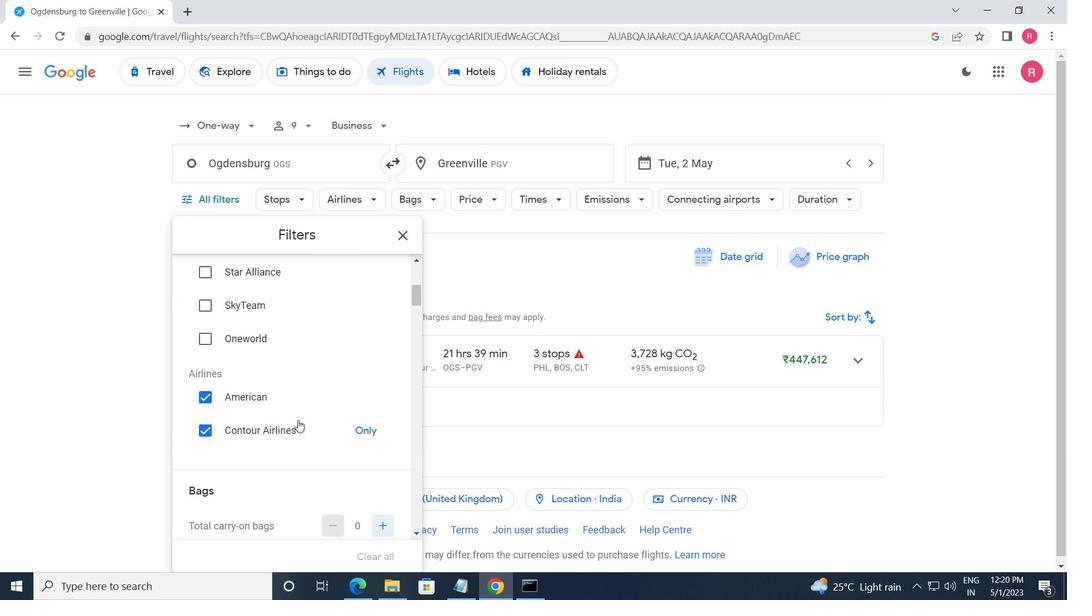 
Action: Mouse scrolled (298, 420) with delta (0, 0)
Screenshot: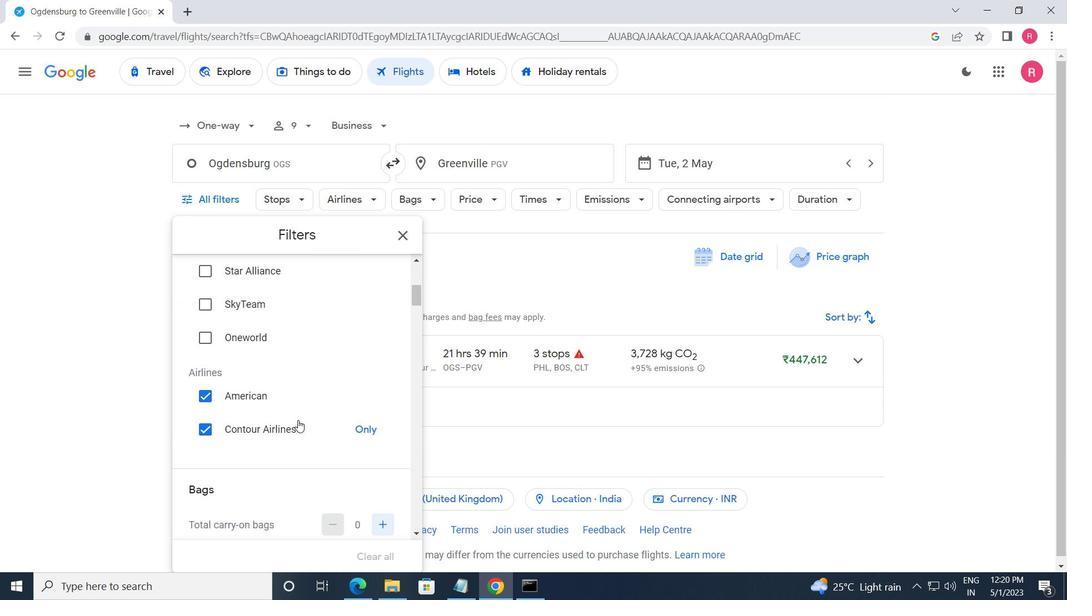 
Action: Mouse moved to (299, 417)
Screenshot: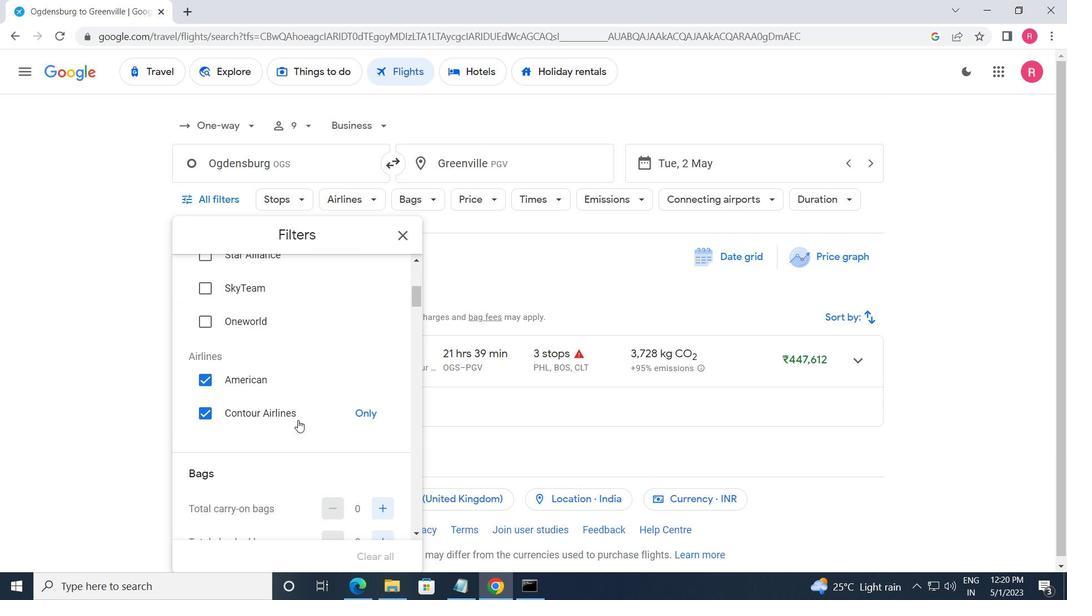 
Action: Mouse scrolled (299, 417) with delta (0, 0)
Screenshot: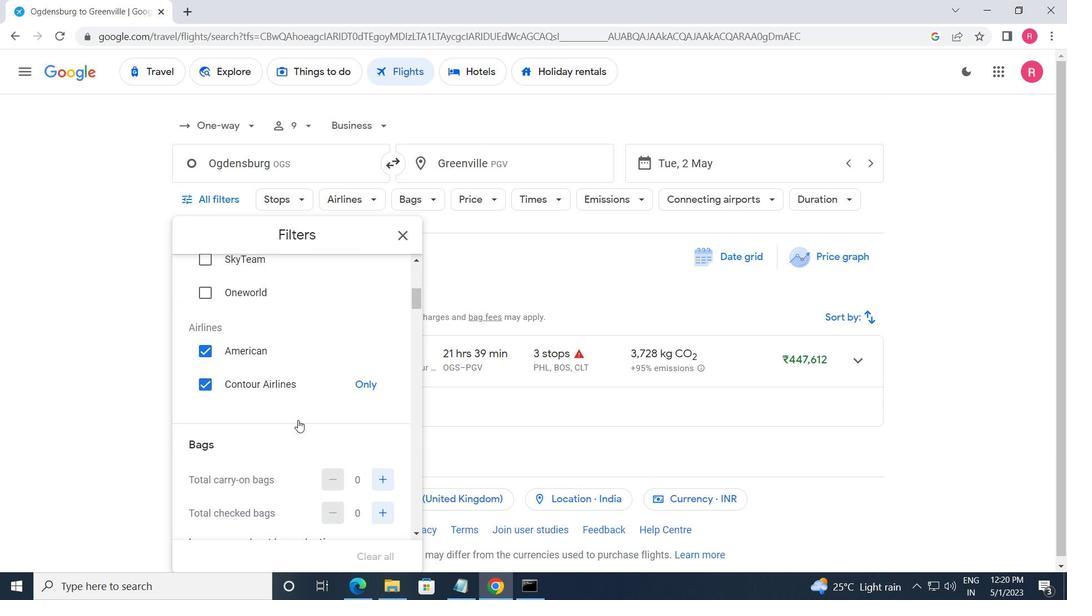 
Action: Mouse moved to (381, 358)
Screenshot: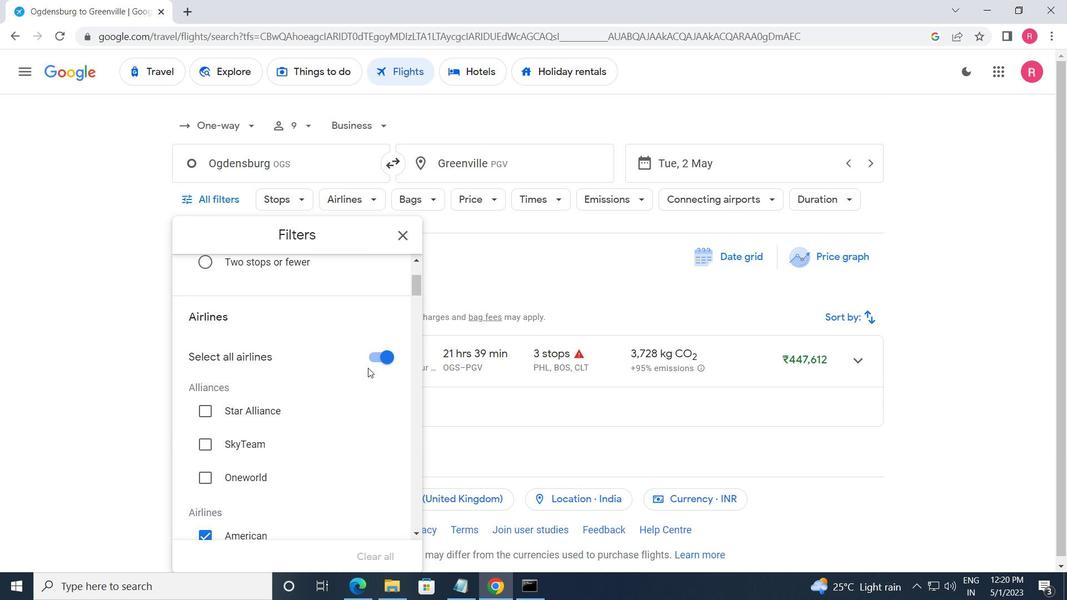 
Action: Mouse pressed left at (381, 358)
Screenshot: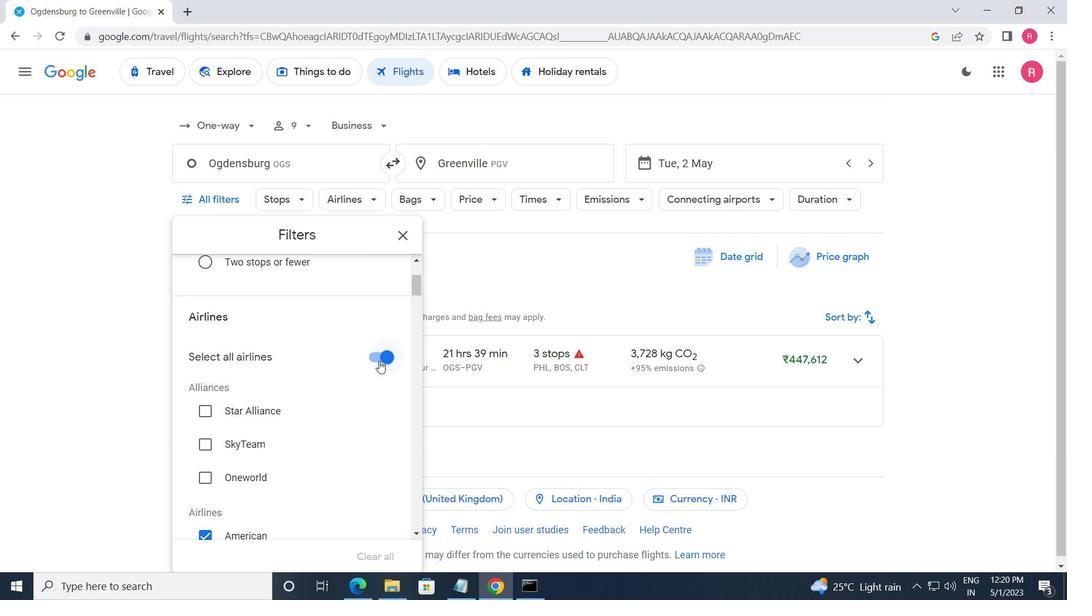 
Action: Mouse moved to (336, 423)
Screenshot: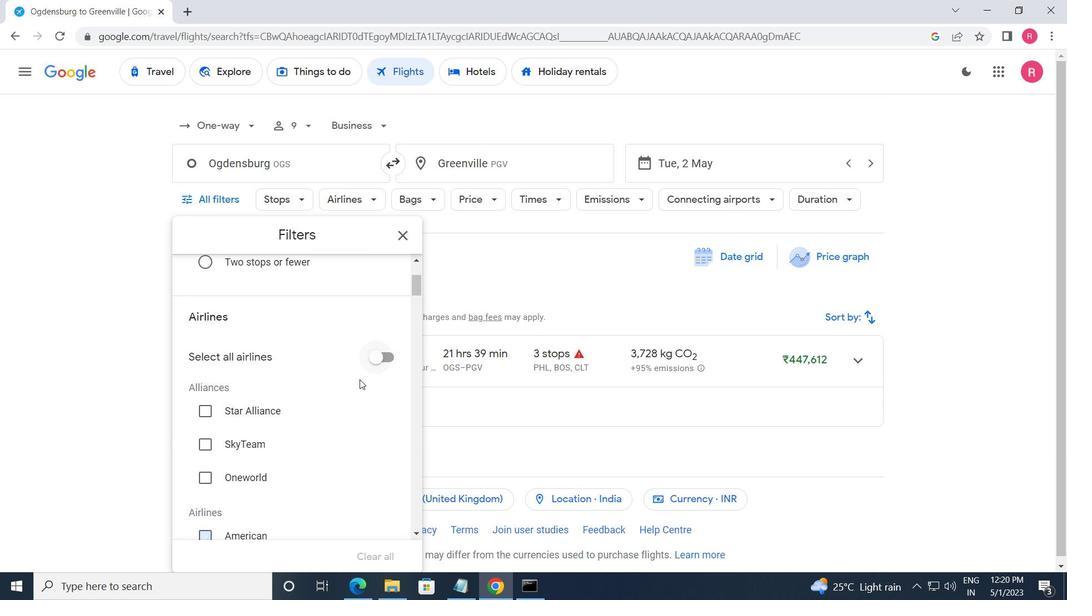 
Action: Mouse scrolled (336, 423) with delta (0, 0)
Screenshot: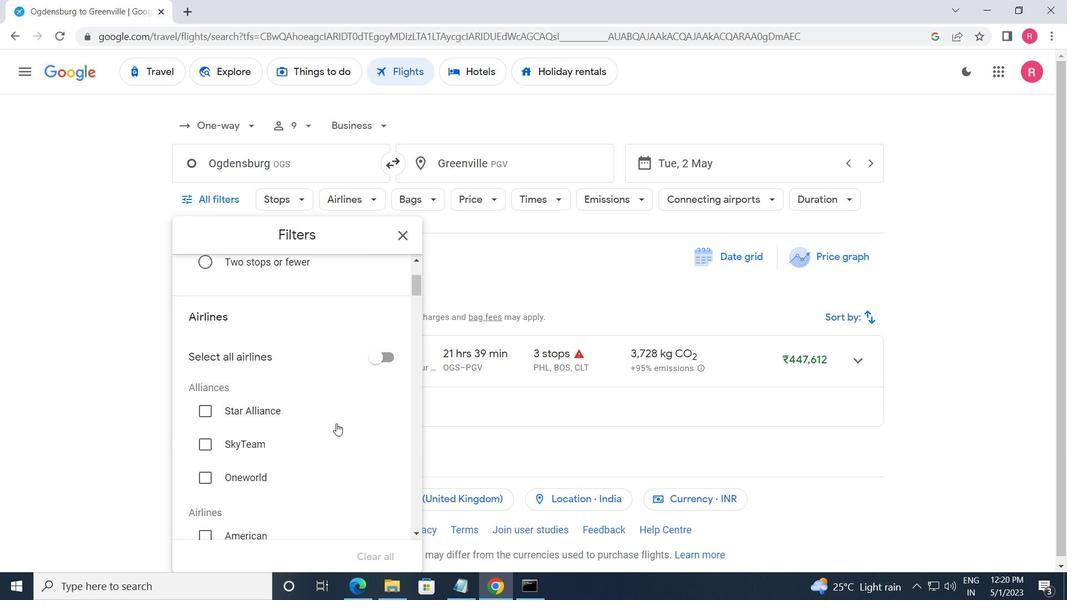 
Action: Mouse moved to (336, 424)
Screenshot: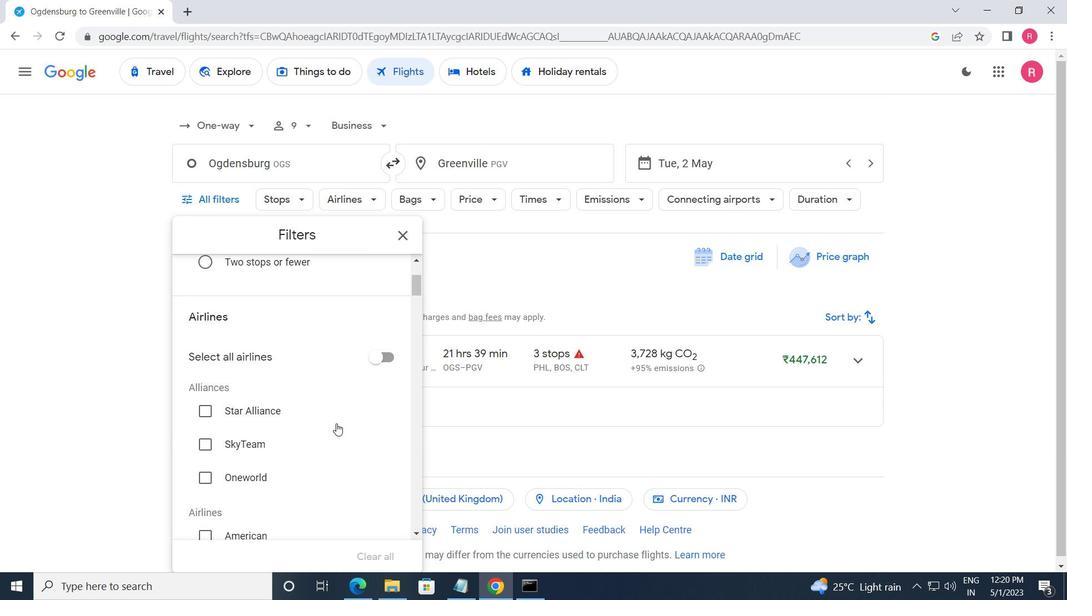 
Action: Mouse scrolled (336, 423) with delta (0, 0)
Screenshot: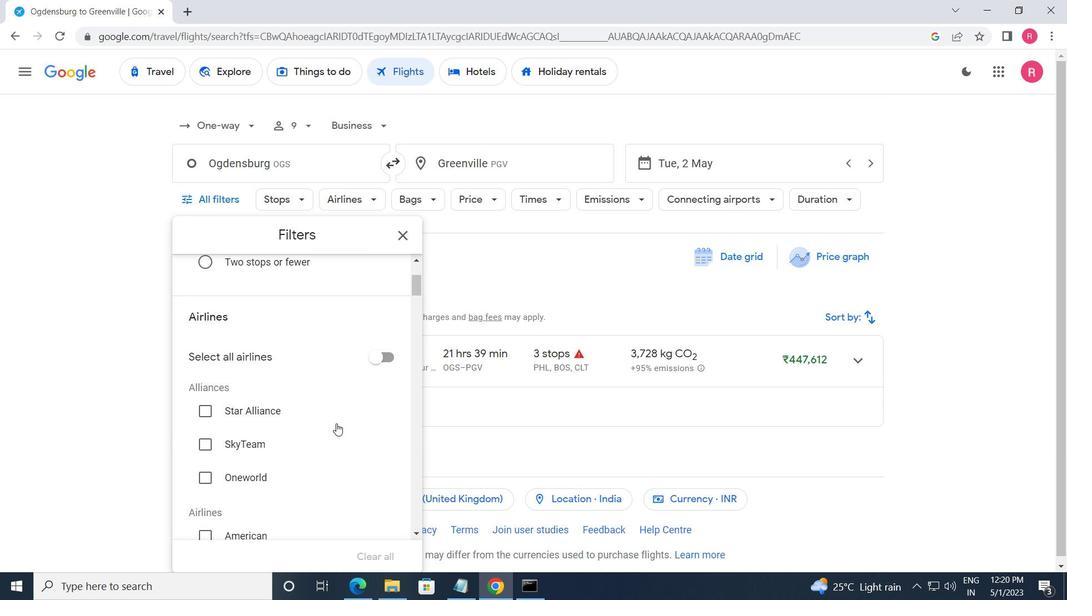 
Action: Mouse scrolled (336, 423) with delta (0, 0)
Screenshot: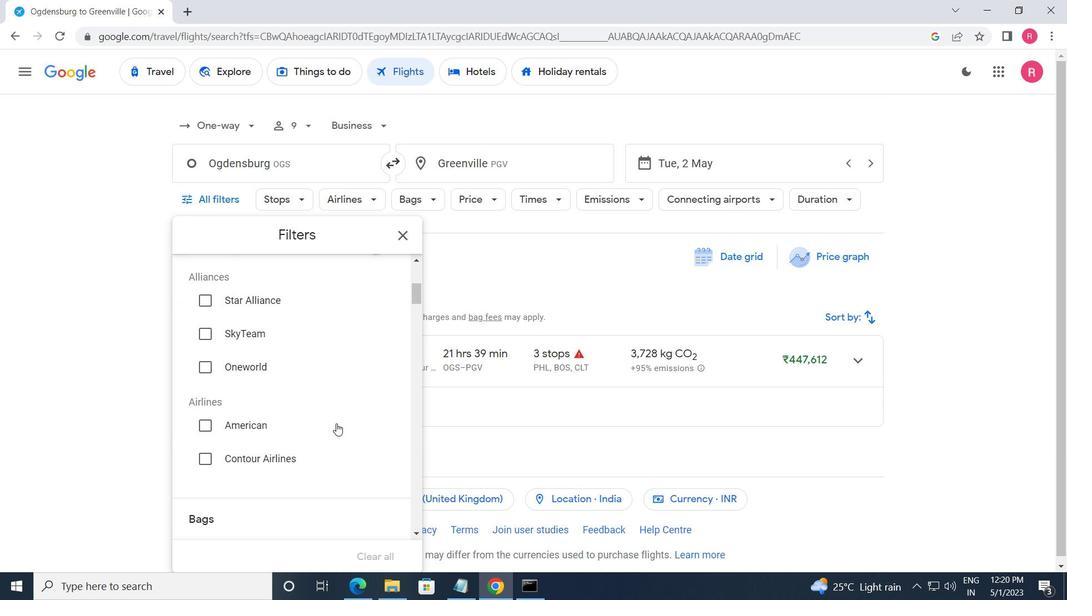 
Action: Mouse moved to (336, 424)
Screenshot: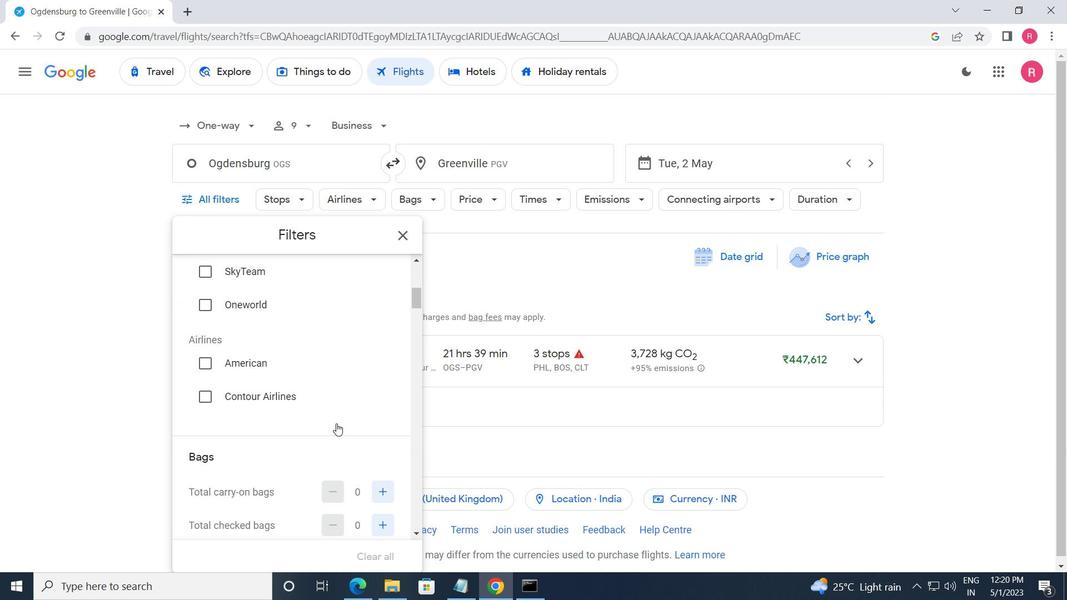 
Action: Mouse scrolled (336, 423) with delta (0, 0)
Screenshot: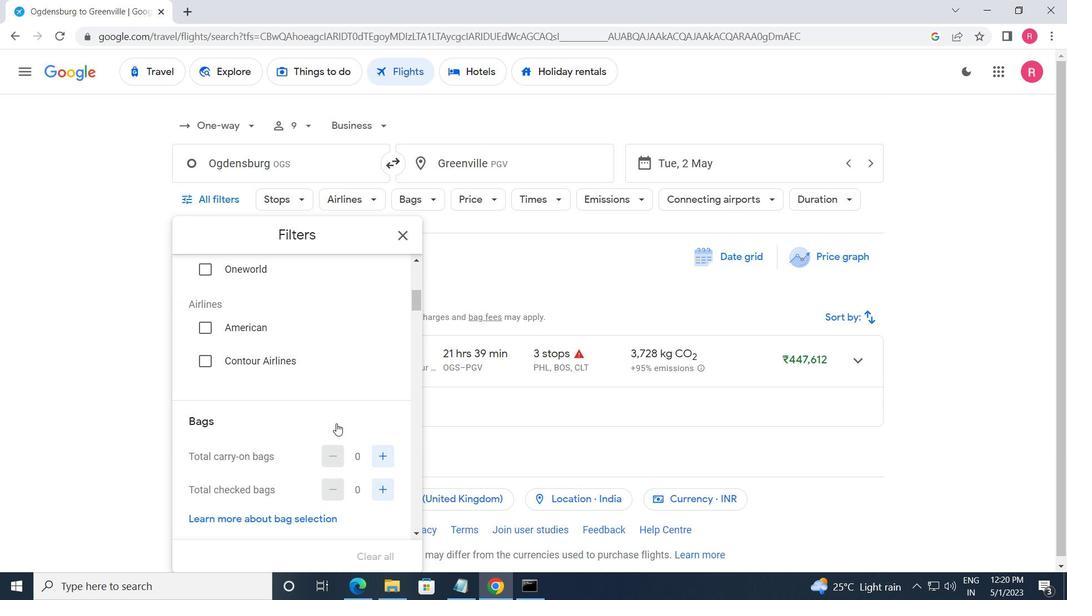 
Action: Mouse scrolled (336, 423) with delta (0, 0)
Screenshot: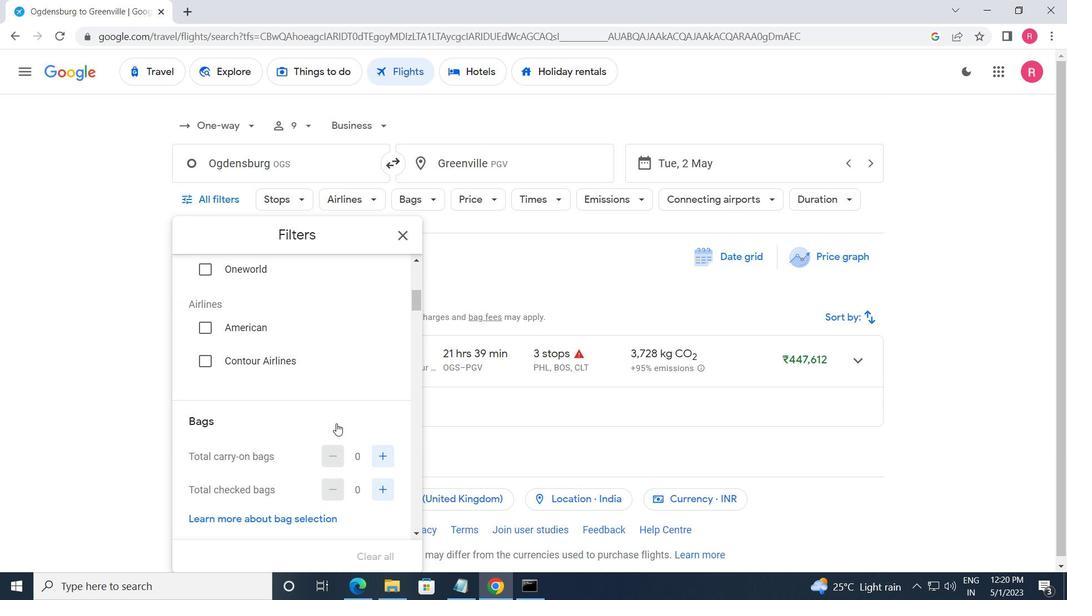 
Action: Mouse moved to (376, 321)
Screenshot: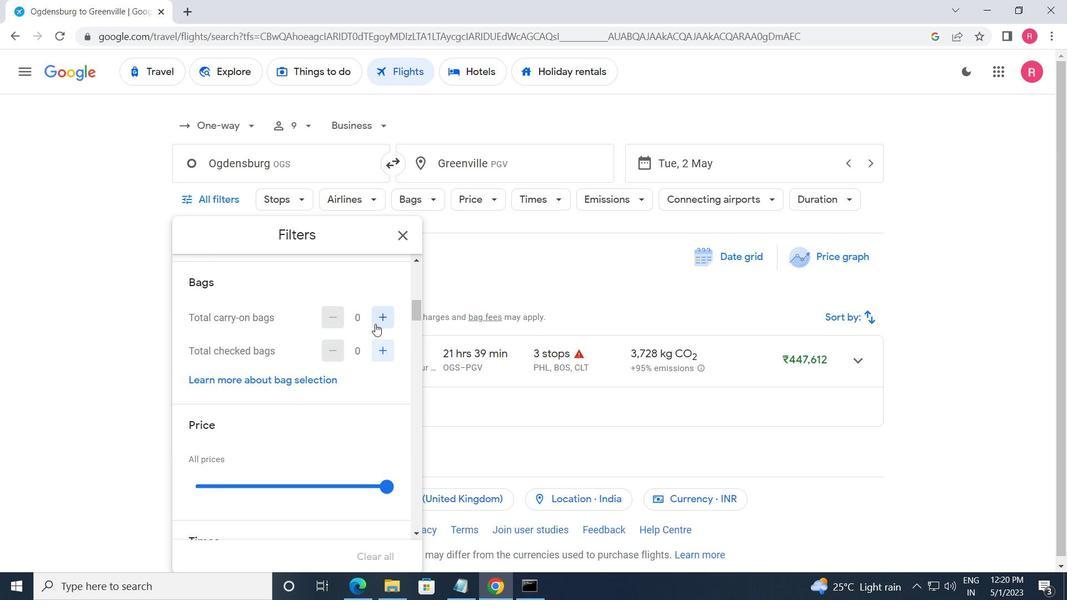 
Action: Mouse pressed left at (376, 321)
Screenshot: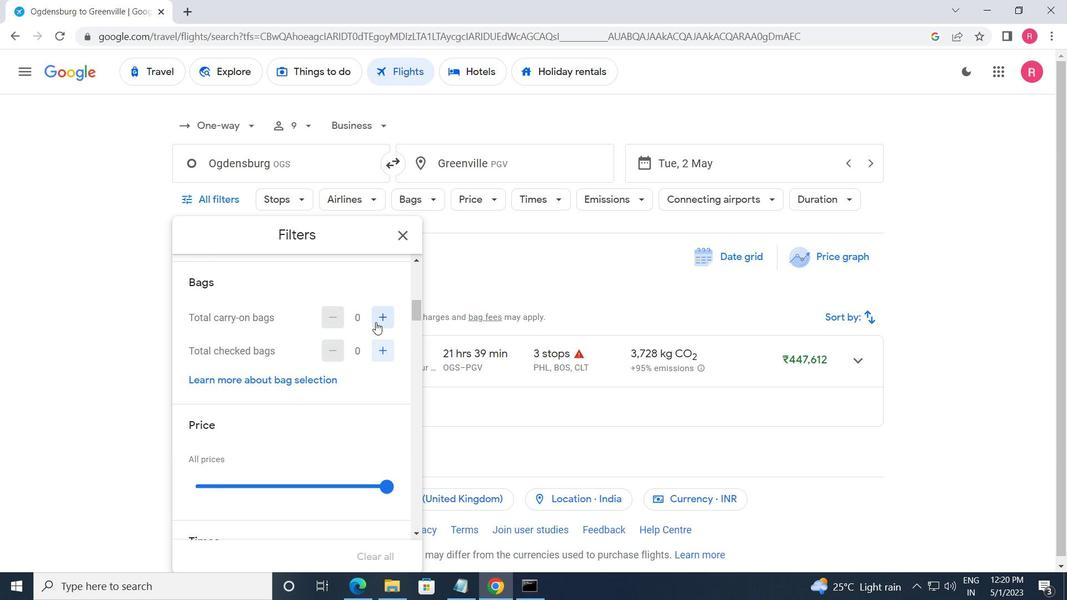 
Action: Mouse pressed left at (376, 321)
Screenshot: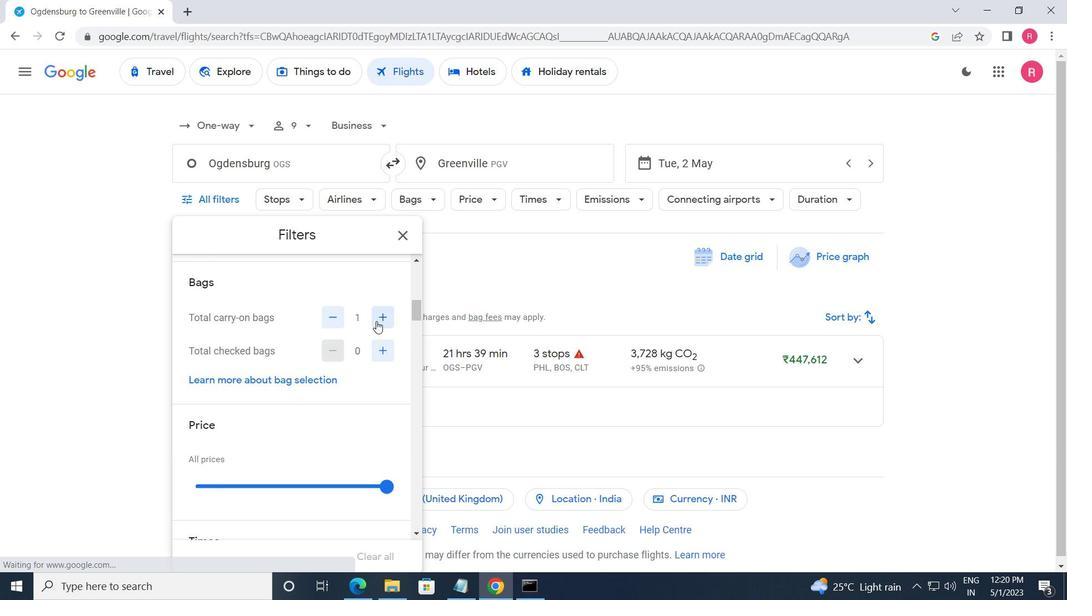 
Action: Mouse moved to (379, 380)
Screenshot: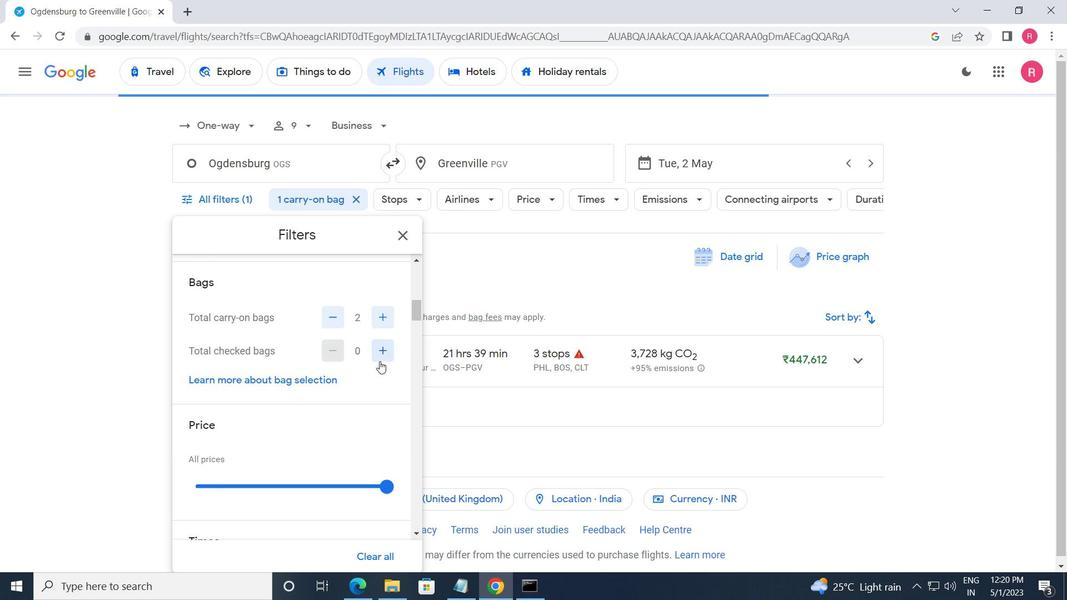 
Action: Mouse scrolled (379, 380) with delta (0, 0)
Screenshot: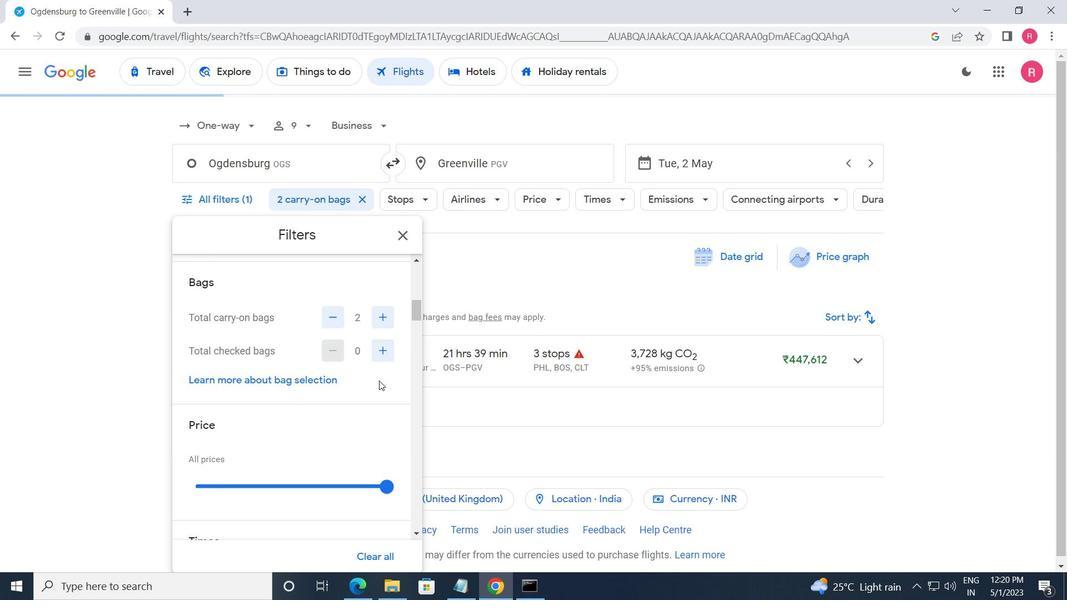 
Action: Mouse scrolled (379, 380) with delta (0, 0)
Screenshot: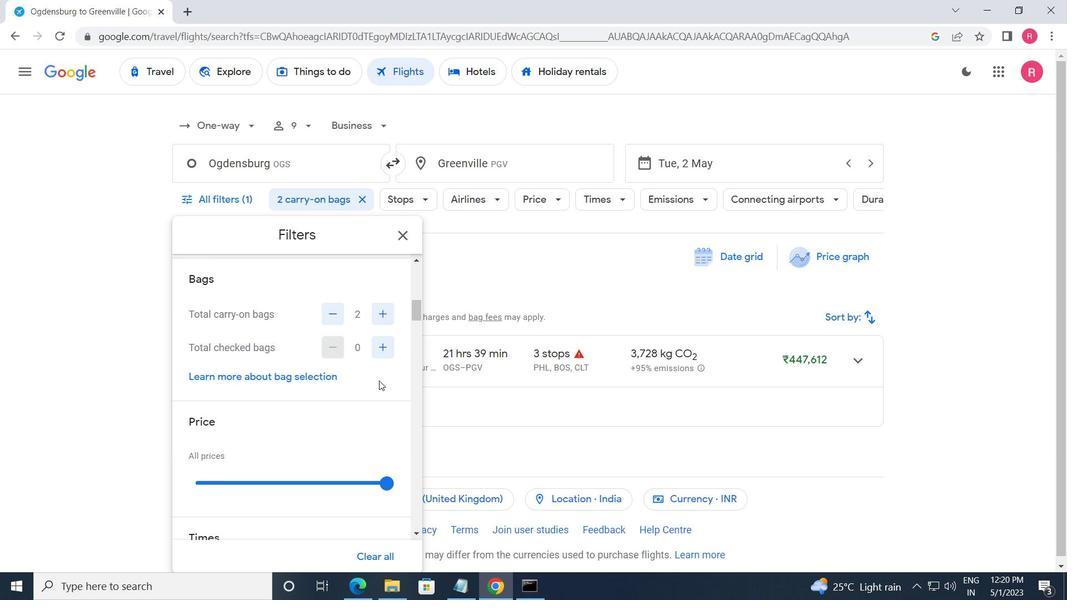 
Action: Mouse moved to (384, 349)
Screenshot: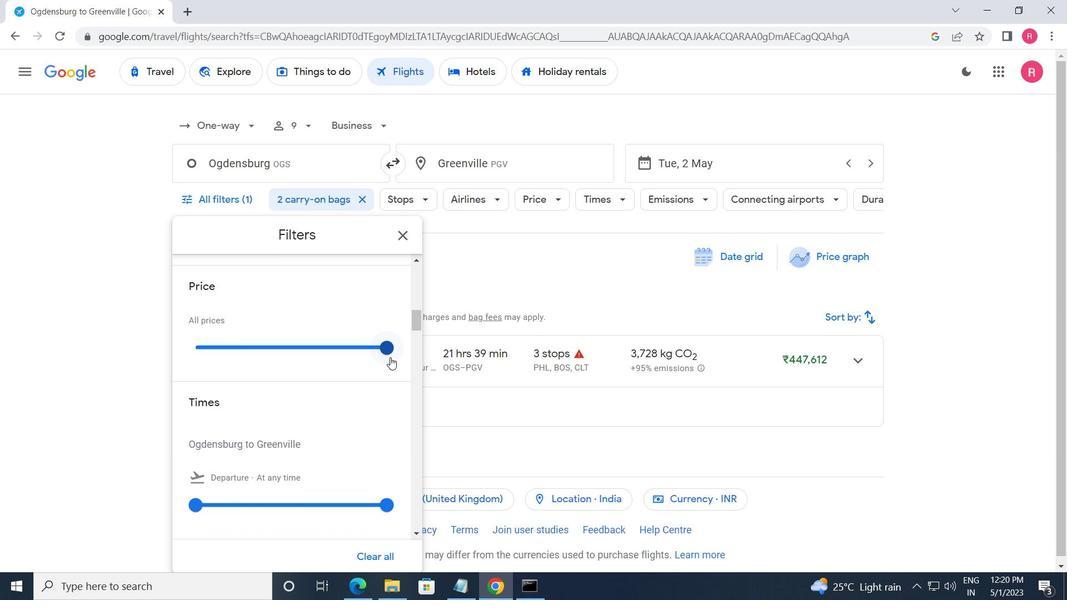 
Action: Mouse pressed left at (384, 349)
Screenshot: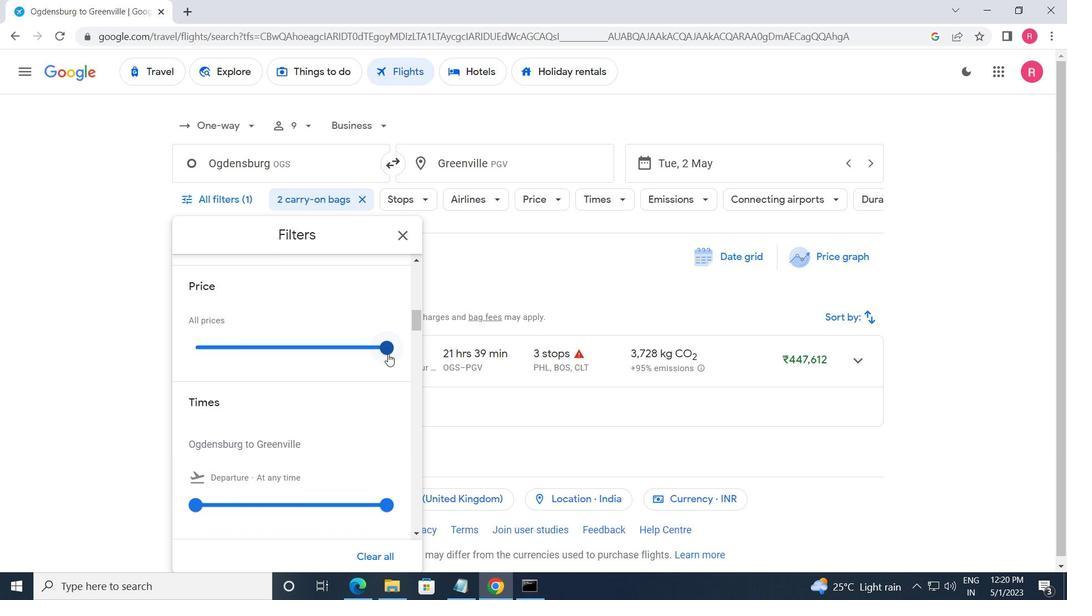 
Action: Mouse moved to (288, 390)
Screenshot: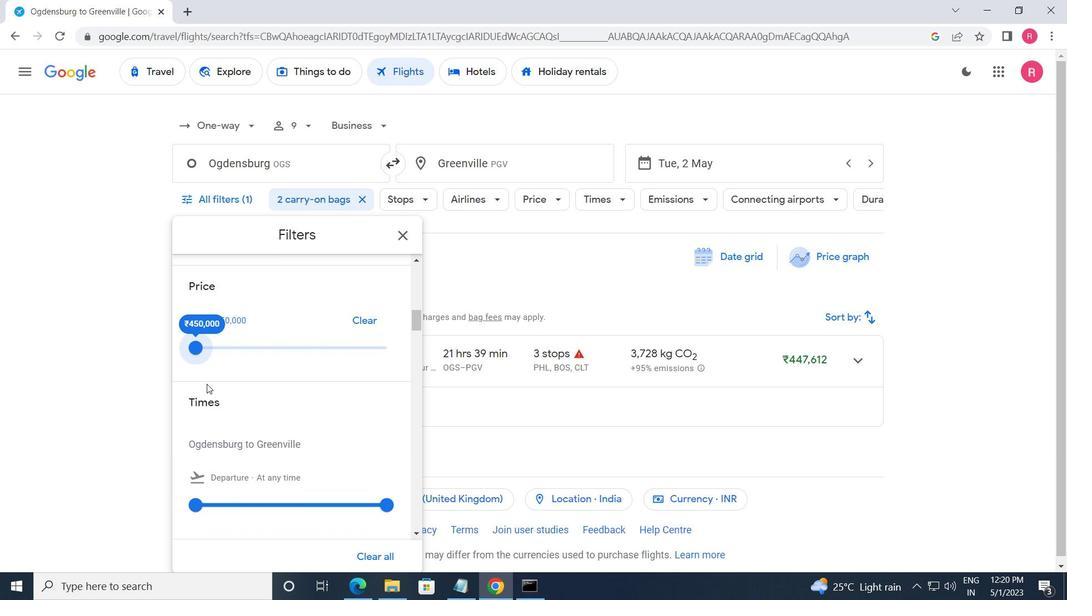
Action: Mouse scrolled (288, 390) with delta (0, 0)
Screenshot: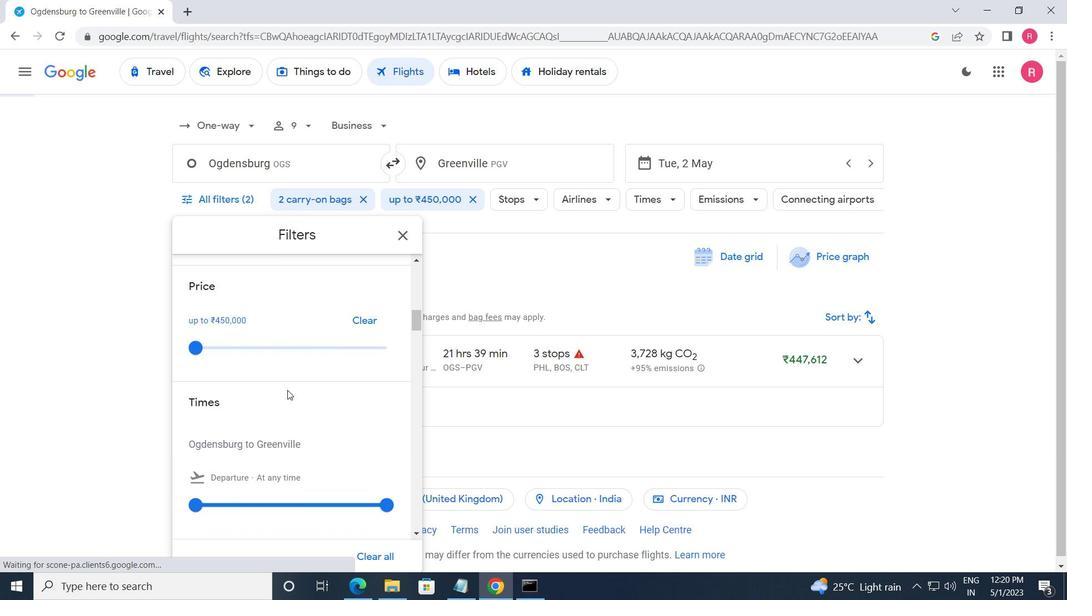 
Action: Mouse scrolled (288, 390) with delta (0, 0)
Screenshot: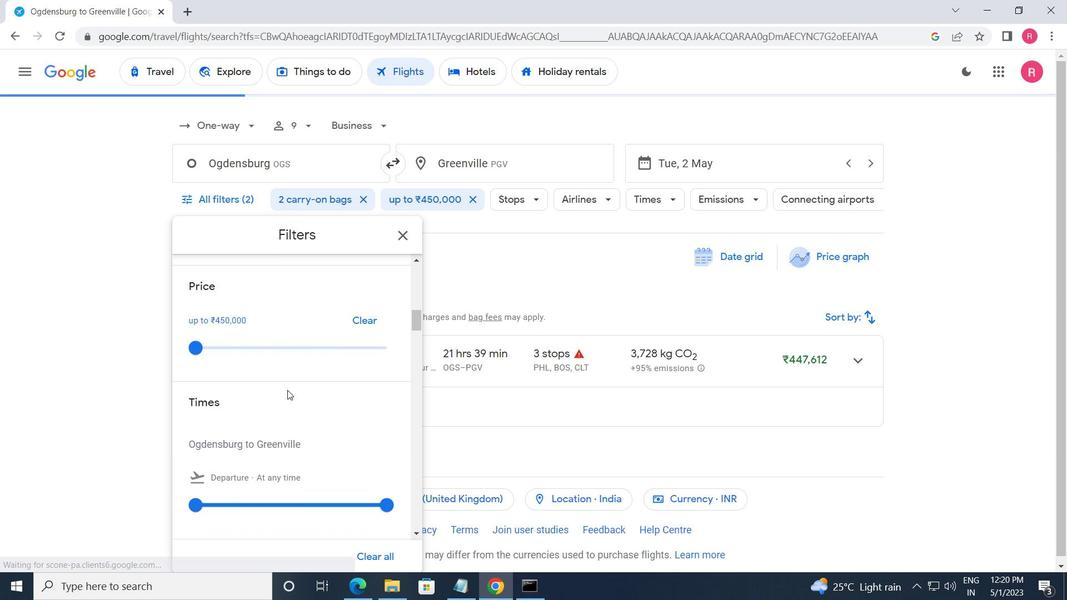 
Action: Mouse moved to (196, 366)
Screenshot: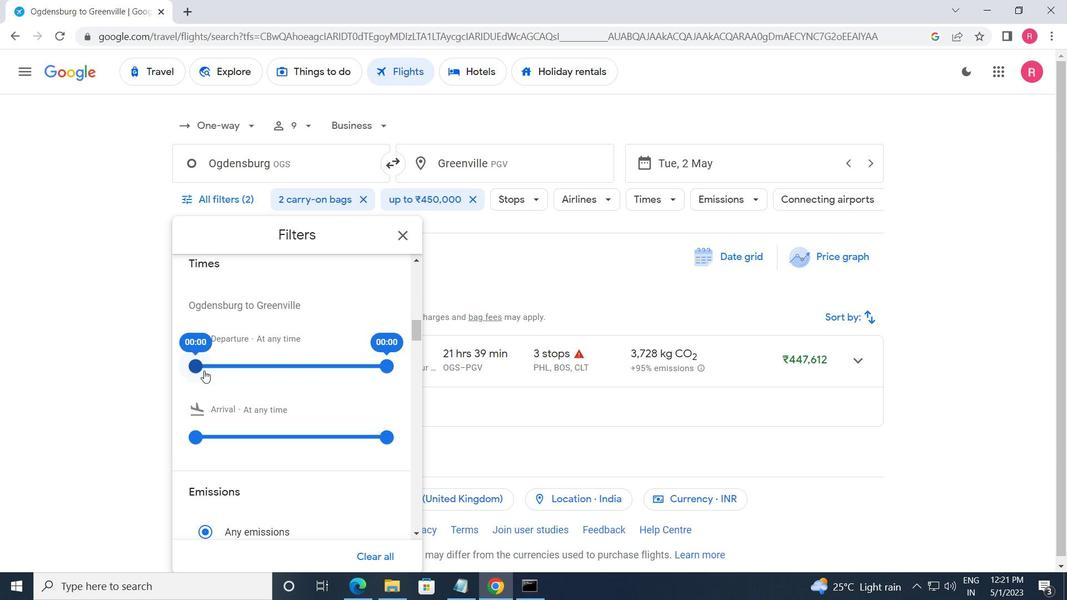 
Action: Mouse pressed left at (196, 366)
Screenshot: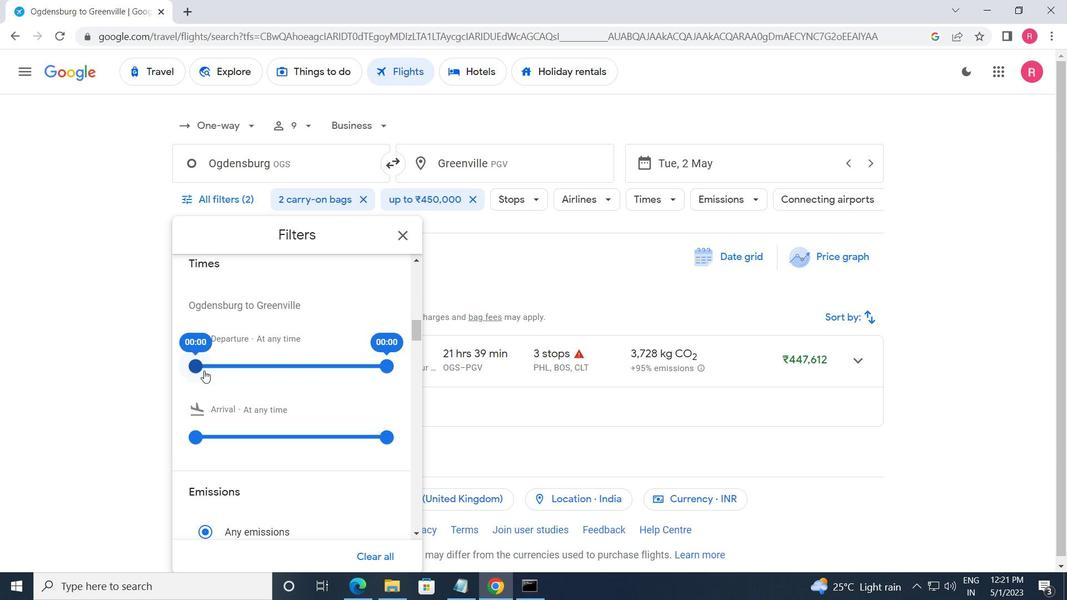 
Action: Mouse moved to (387, 371)
Screenshot: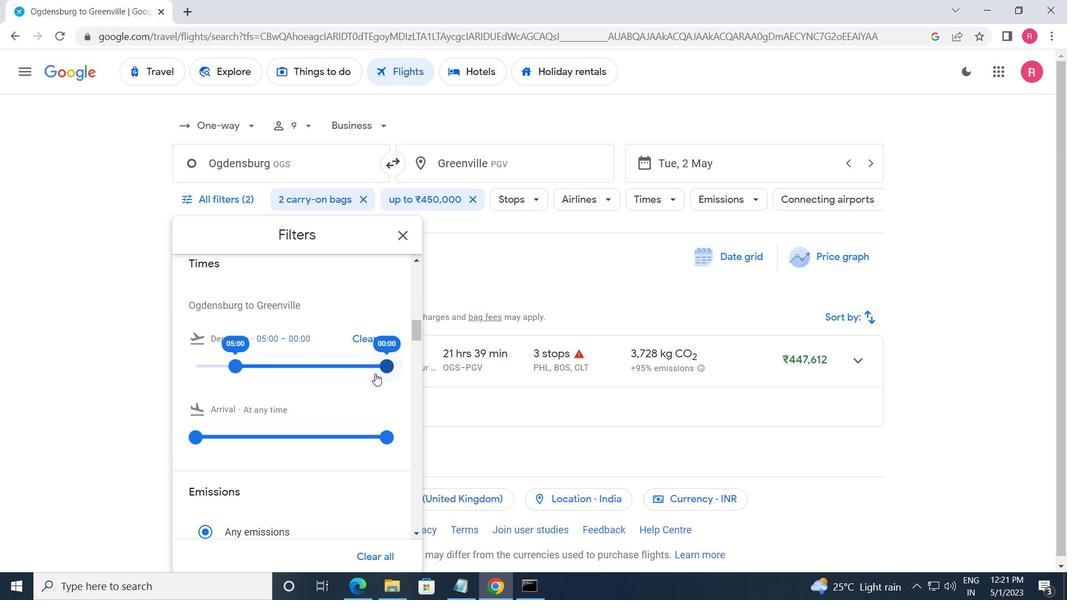 
Action: Mouse pressed left at (387, 371)
Screenshot: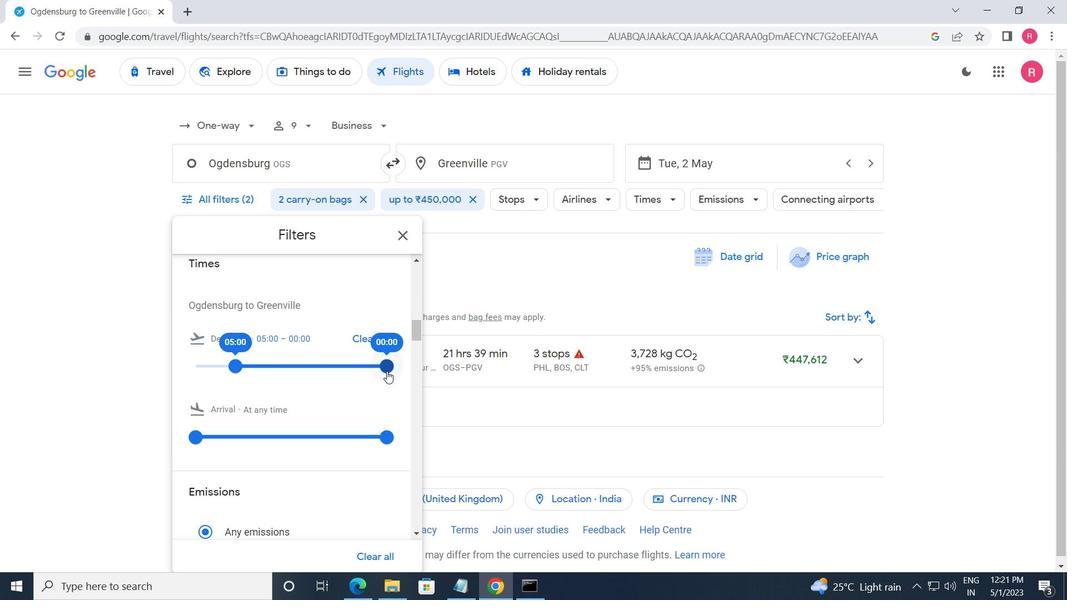 
Action: Mouse moved to (401, 239)
Screenshot: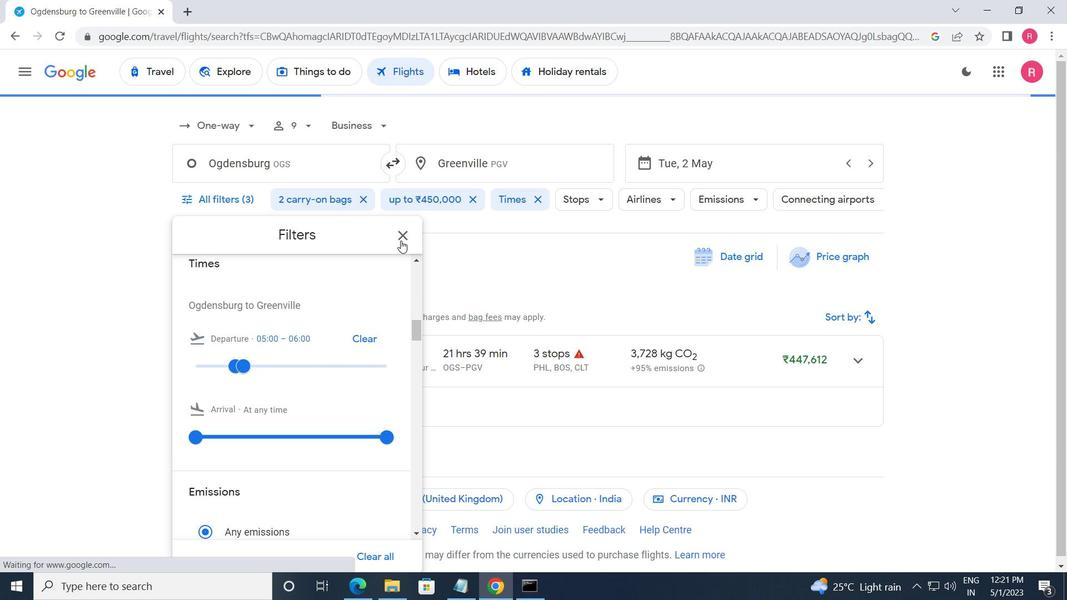 
Action: Mouse pressed left at (401, 239)
Screenshot: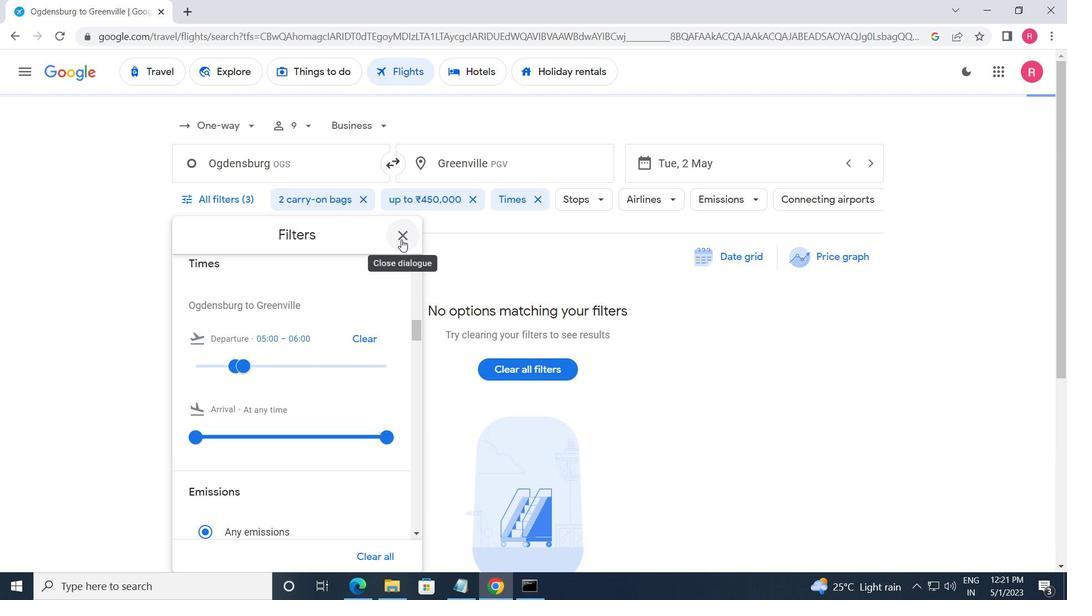 
Action: Mouse moved to (417, 244)
Screenshot: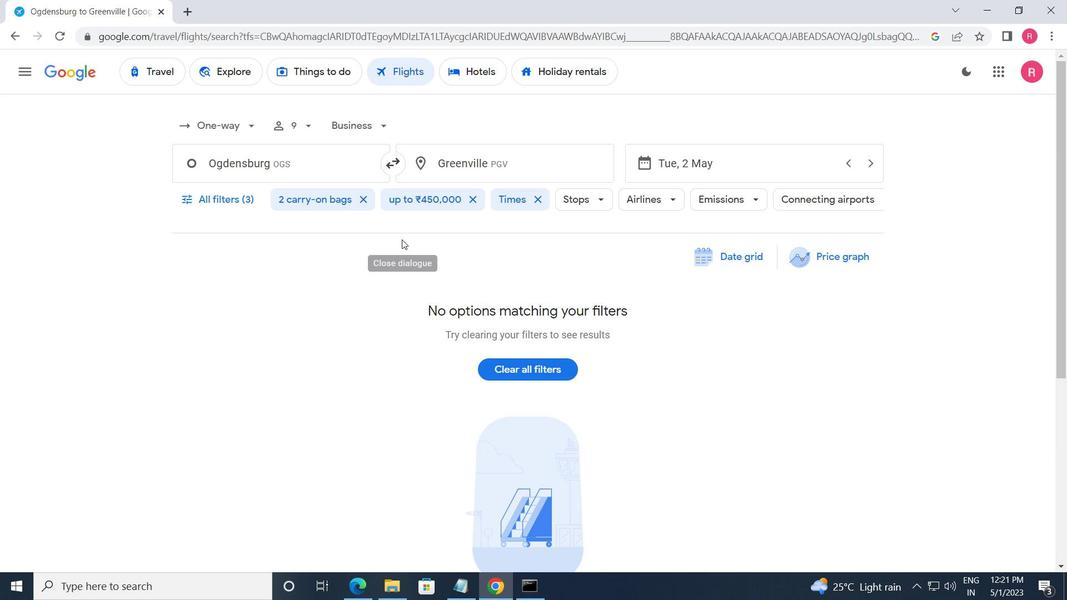 
